 Task: Search one way flight ticket for 1 adult, 6 children, 1 infant in seat and 1 infant on lap in business from Kodiak: Kodiak Airport (benny Bensonstate Airport) to New Bern: Coastal Carolina Regional Airport (was Craven County Regional) on 5-4-2023. Choice of flights is American. Number of bags: 1 carry on bag. Price is upto 100000. Outbound departure time preference is 14:00.
Action: Mouse moved to (326, 292)
Screenshot: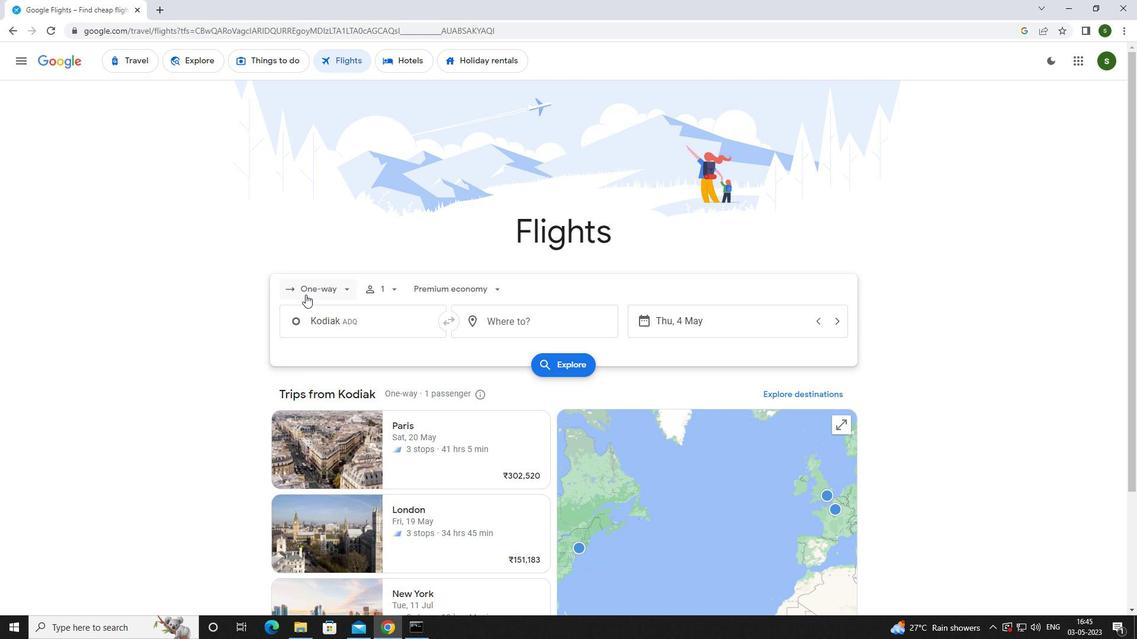 
Action: Mouse pressed left at (326, 292)
Screenshot: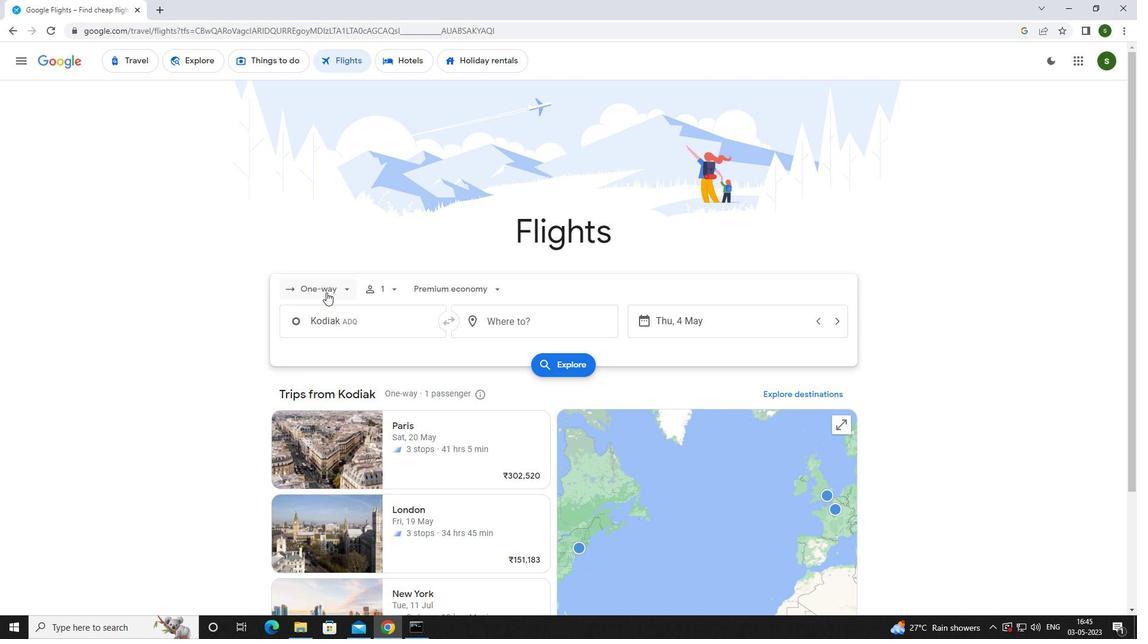 
Action: Mouse moved to (327, 345)
Screenshot: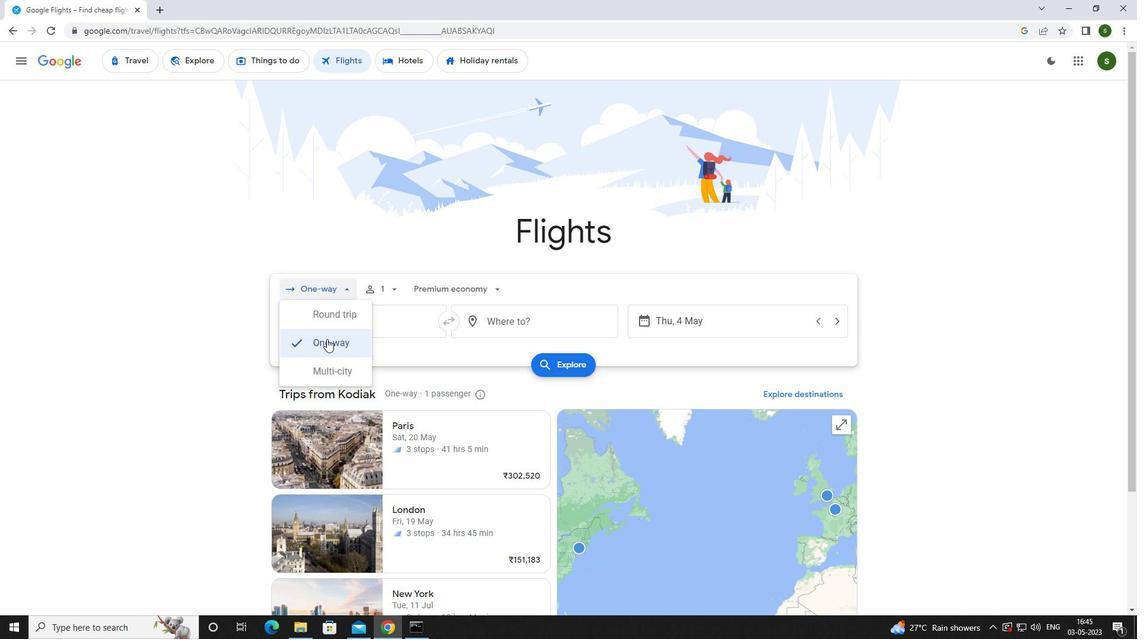 
Action: Mouse pressed left at (327, 345)
Screenshot: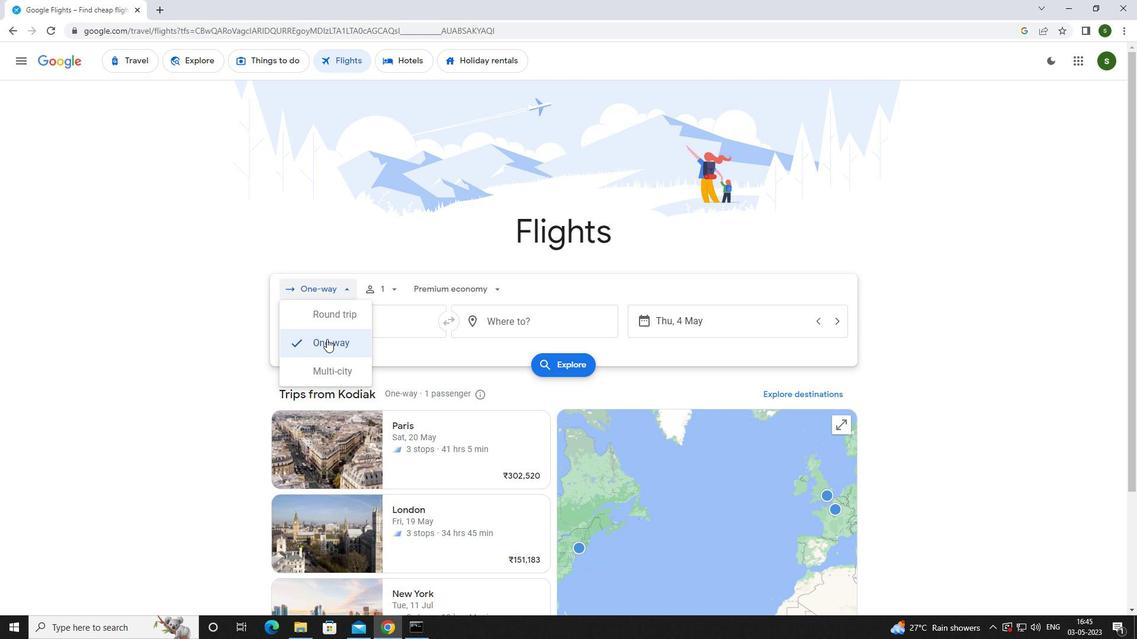 
Action: Mouse moved to (400, 290)
Screenshot: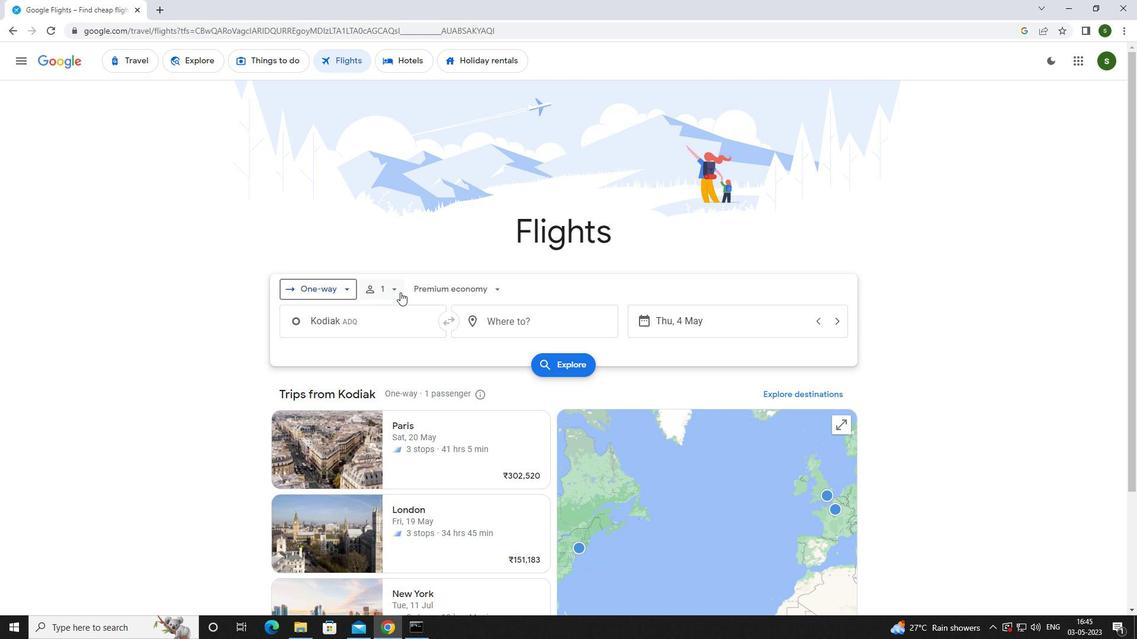 
Action: Mouse pressed left at (400, 290)
Screenshot: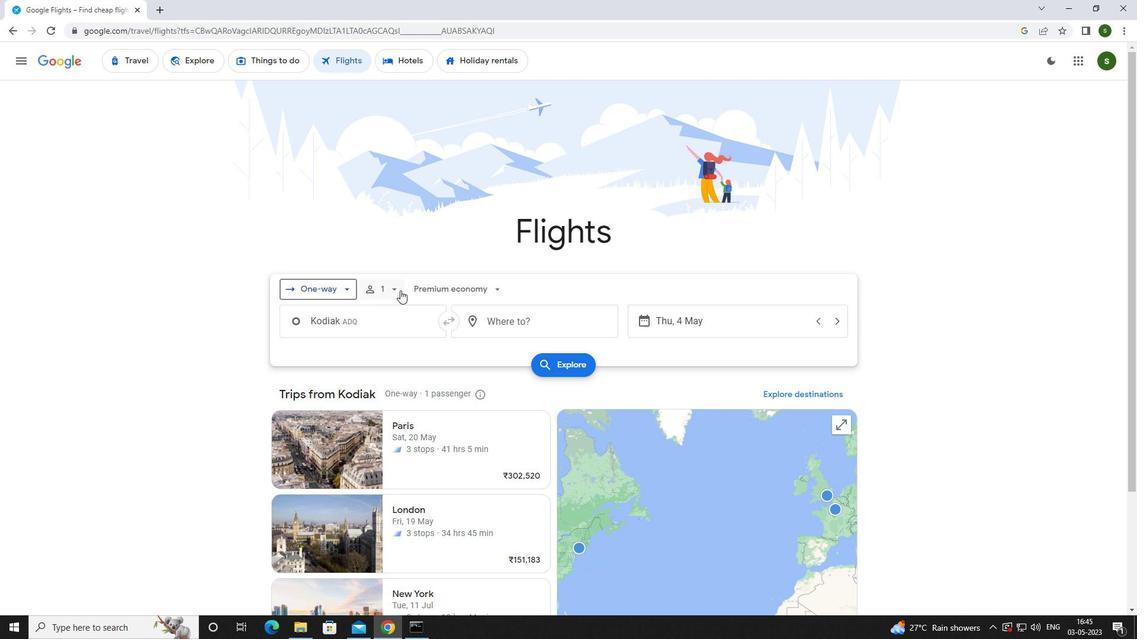 
Action: Mouse moved to (482, 349)
Screenshot: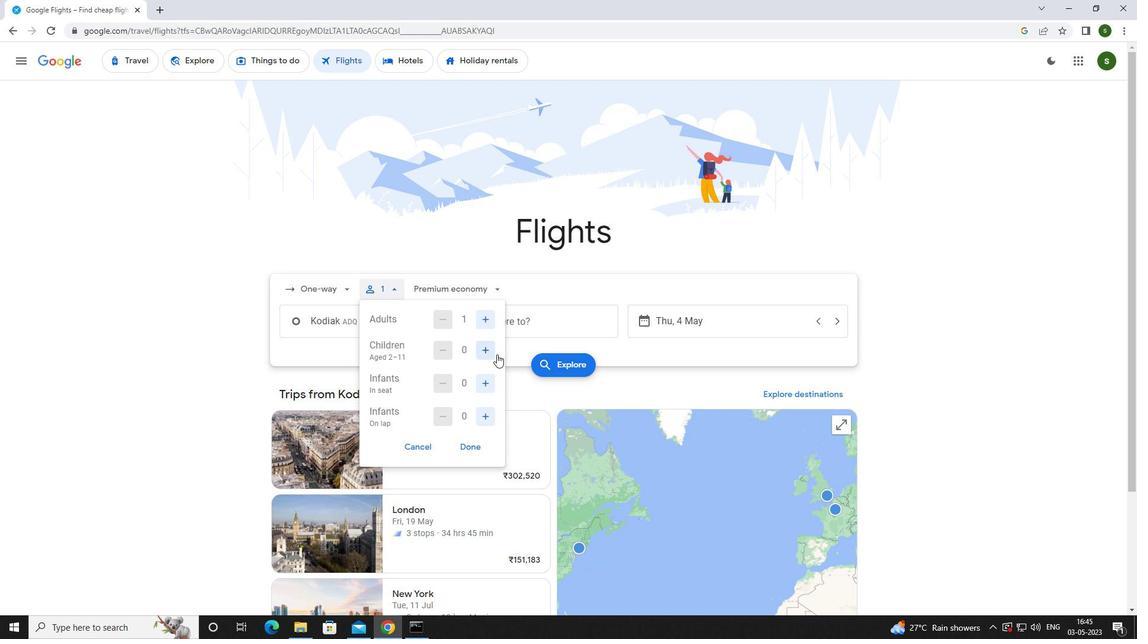
Action: Mouse pressed left at (482, 349)
Screenshot: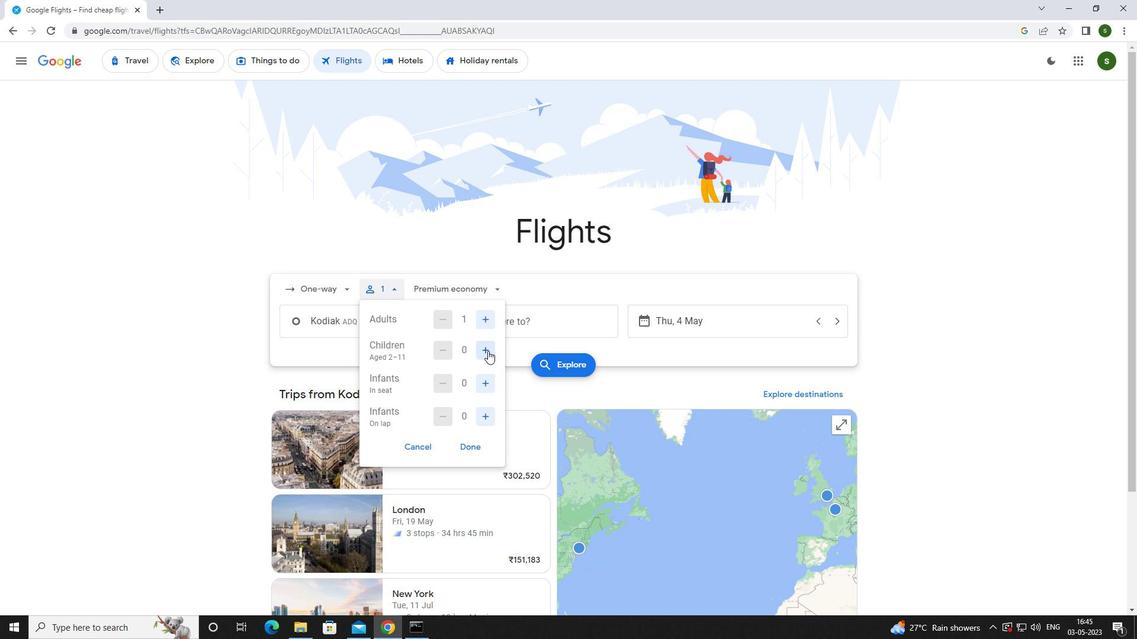 
Action: Mouse pressed left at (482, 349)
Screenshot: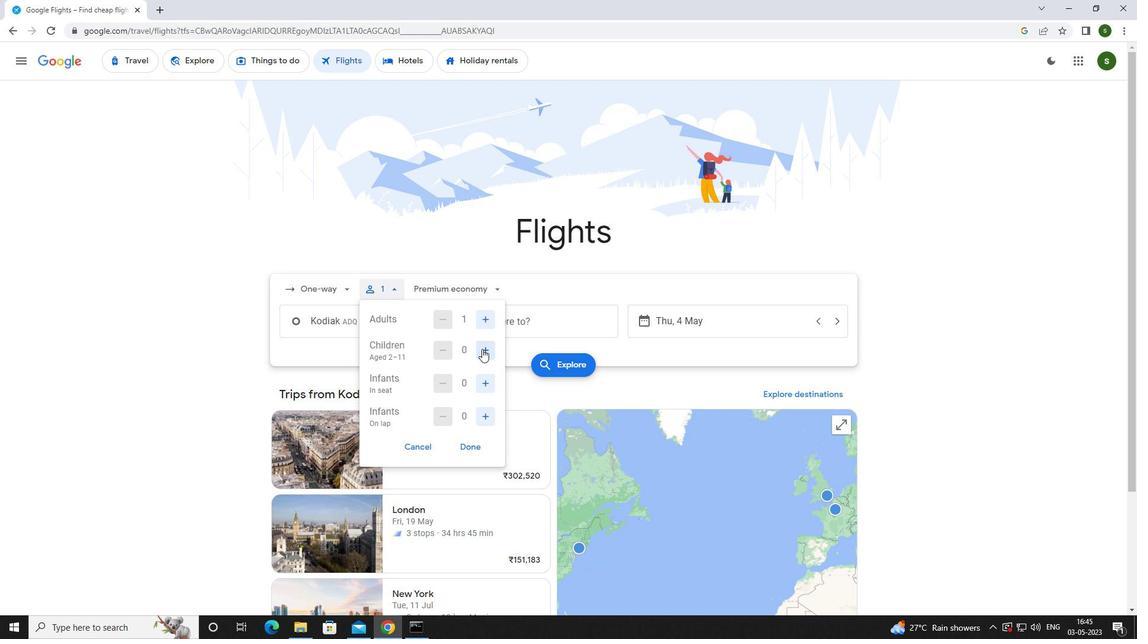 
Action: Mouse pressed left at (482, 349)
Screenshot: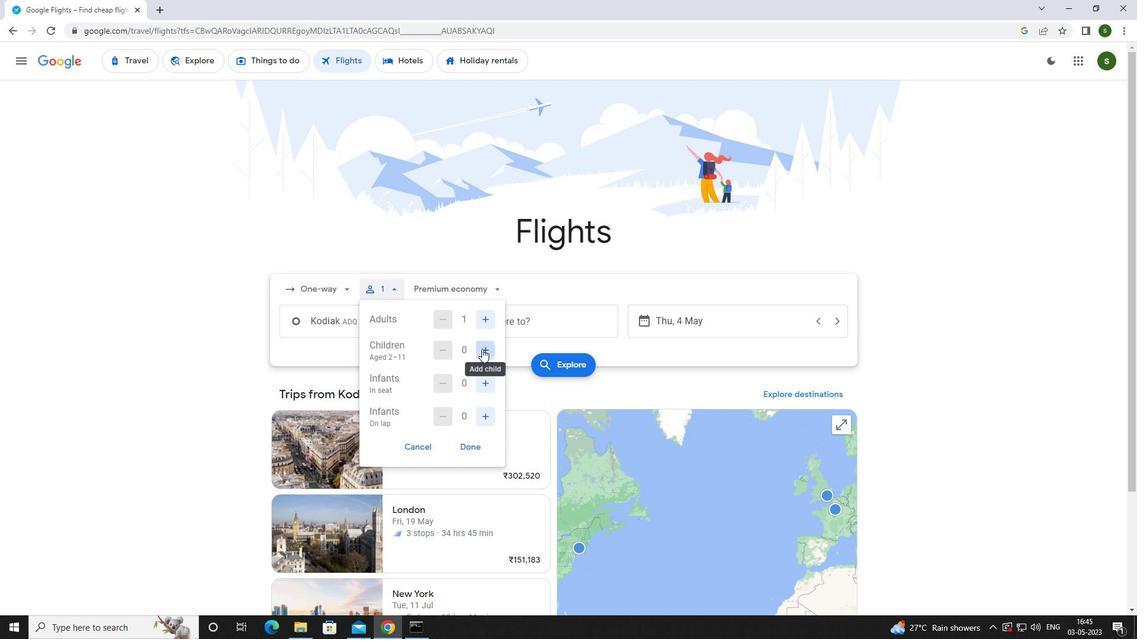 
Action: Mouse pressed left at (482, 349)
Screenshot: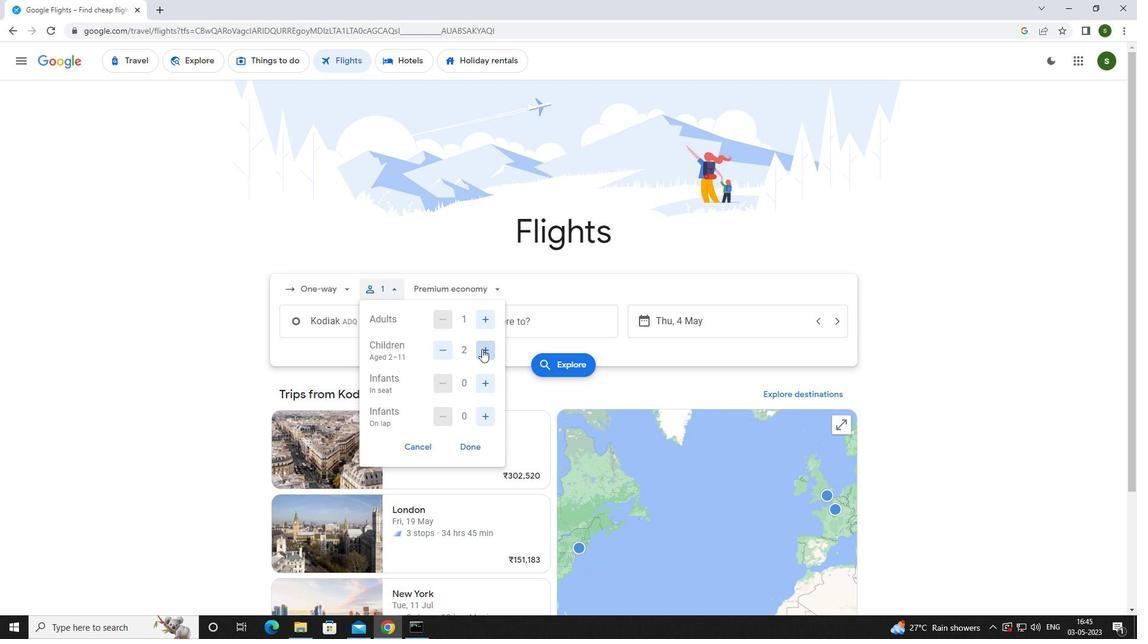 
Action: Mouse pressed left at (482, 349)
Screenshot: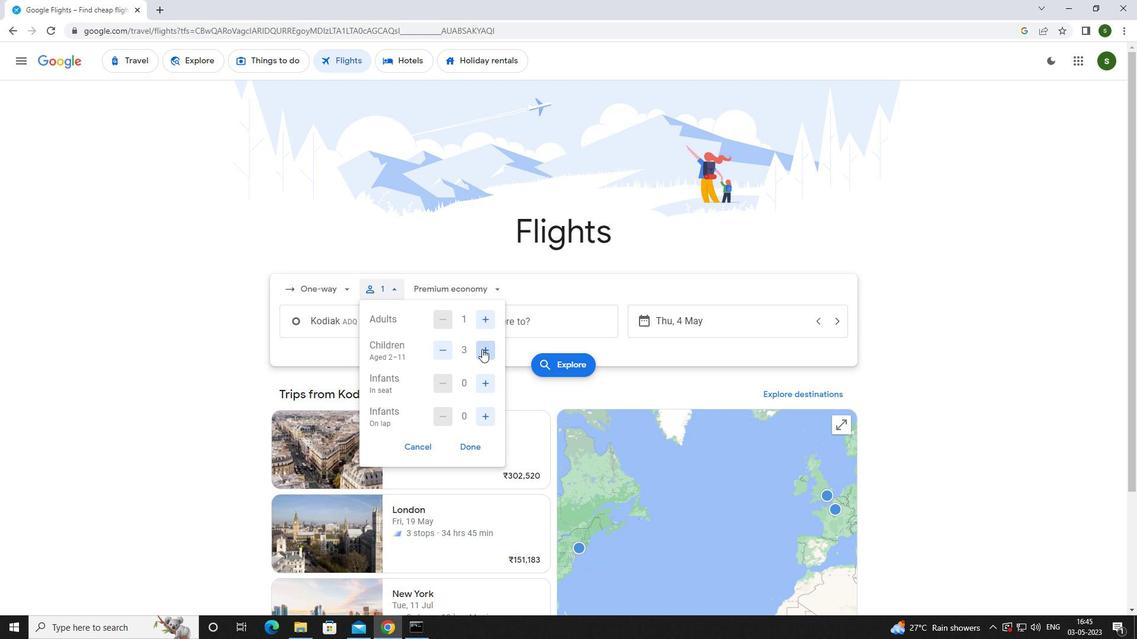 
Action: Mouse pressed left at (482, 349)
Screenshot: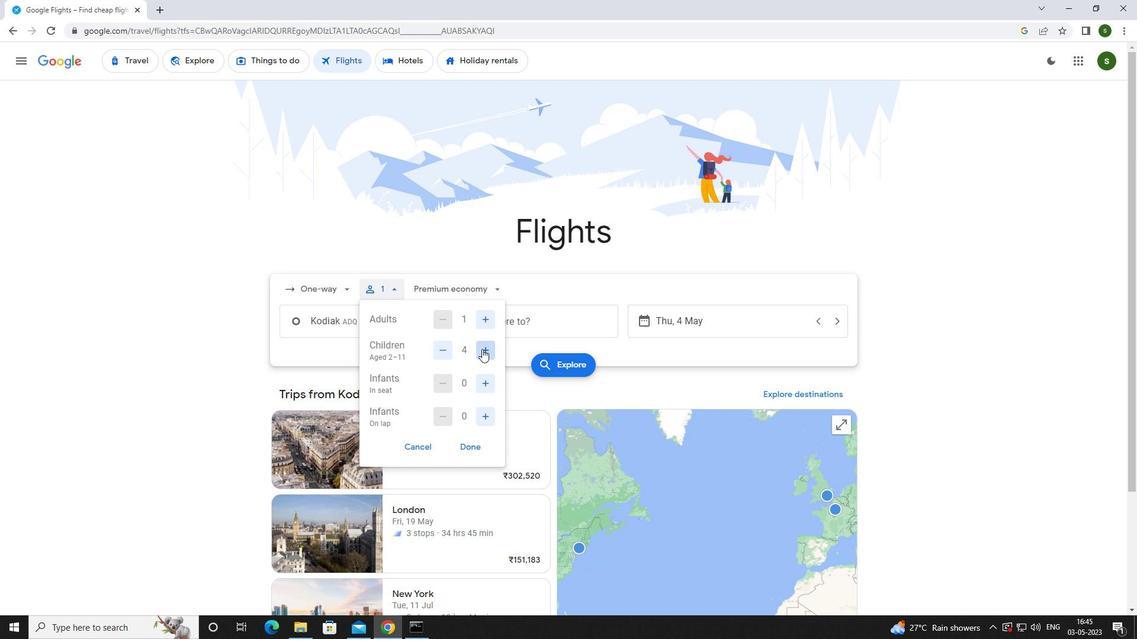 
Action: Mouse pressed left at (482, 349)
Screenshot: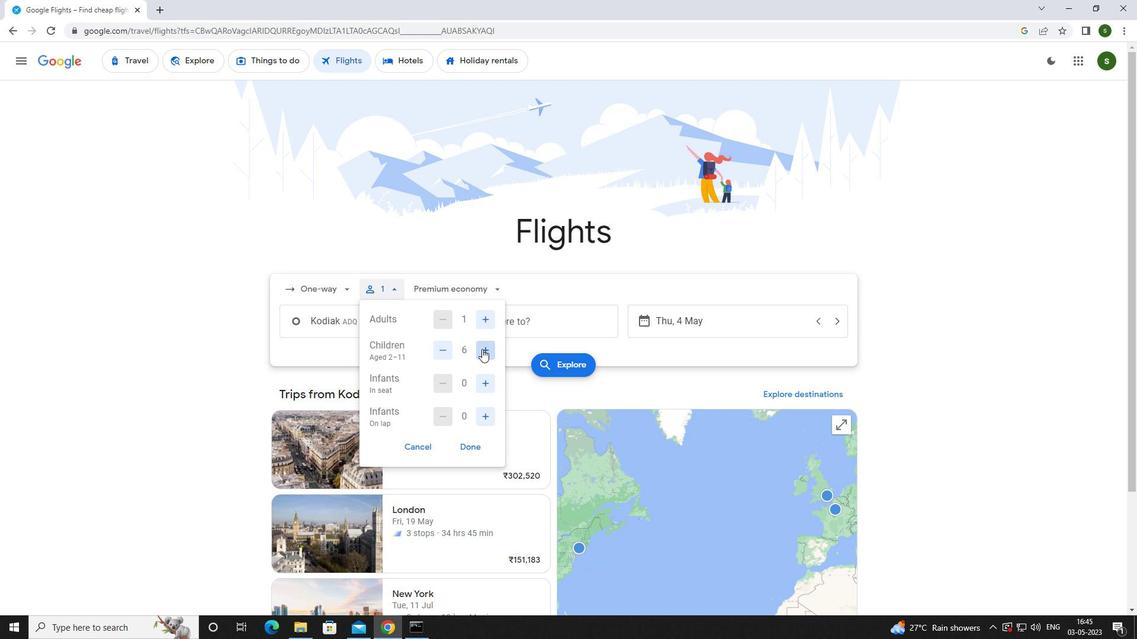 
Action: Mouse moved to (447, 350)
Screenshot: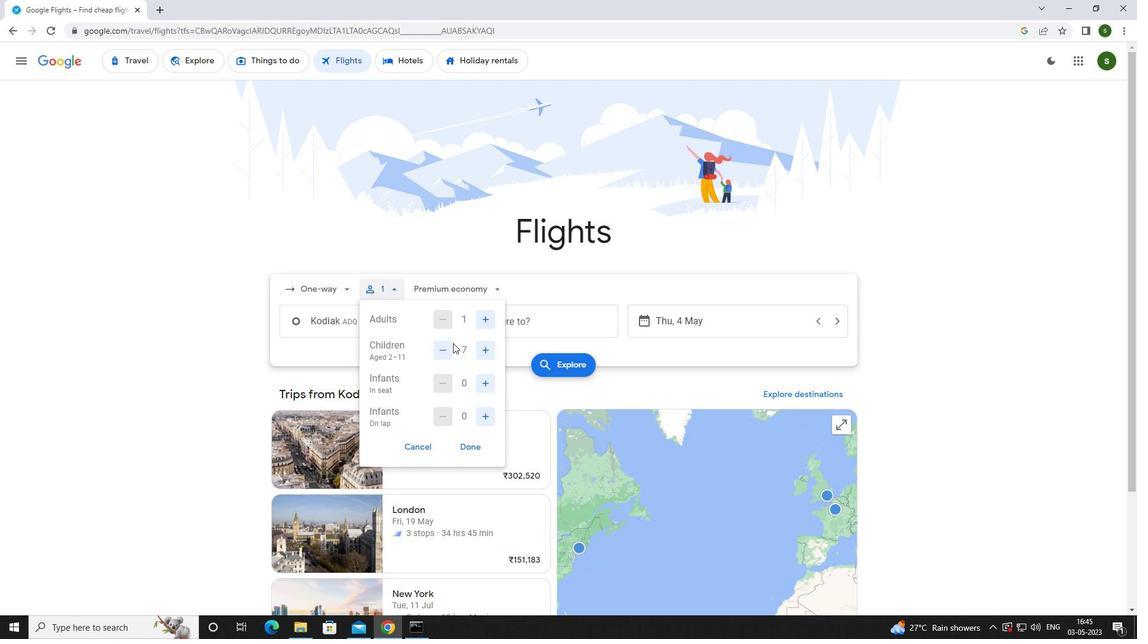 
Action: Mouse pressed left at (447, 350)
Screenshot: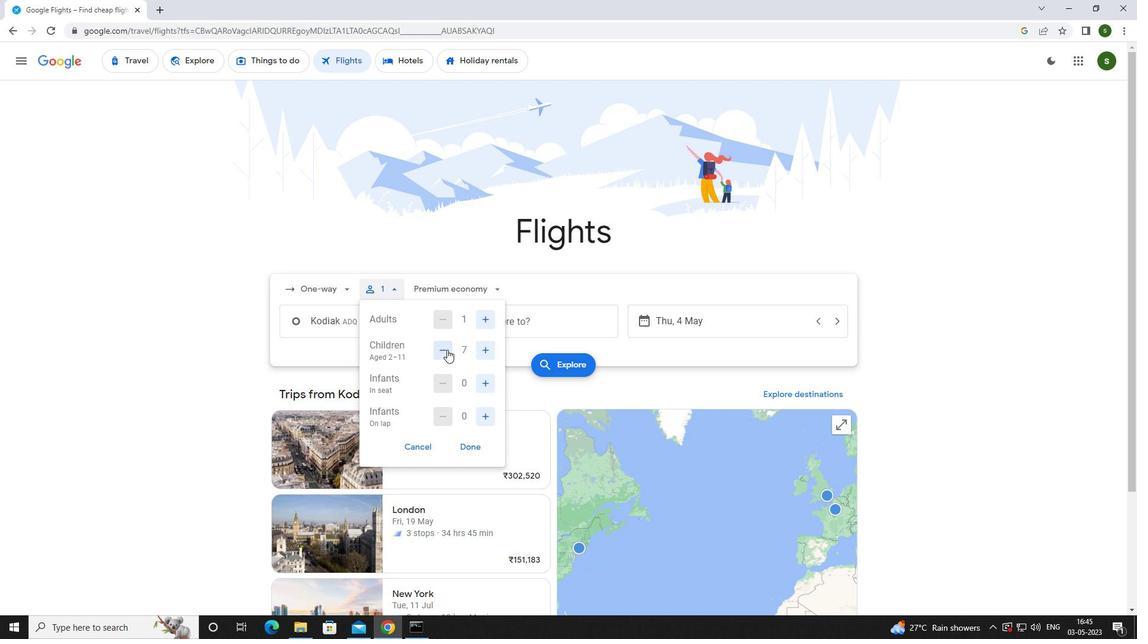 
Action: Mouse moved to (485, 377)
Screenshot: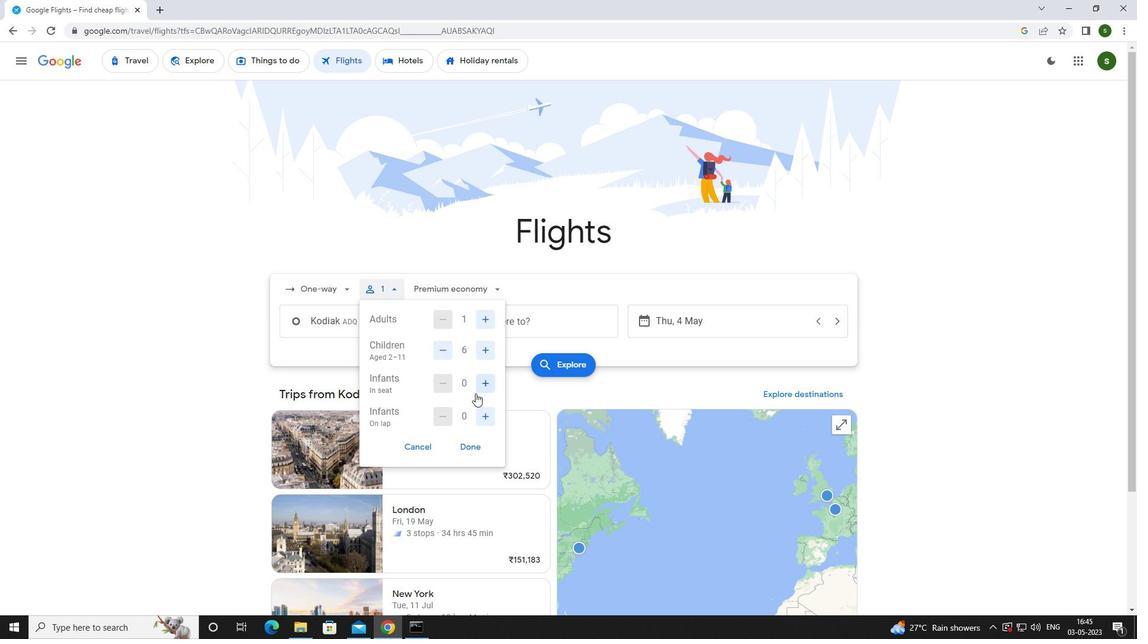 
Action: Mouse pressed left at (485, 377)
Screenshot: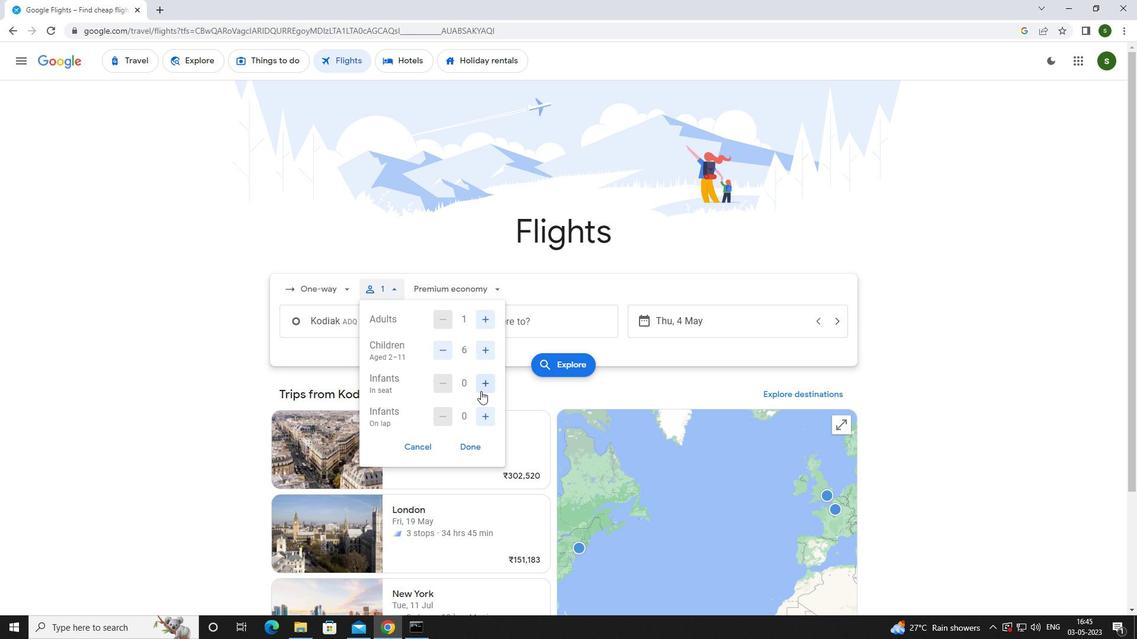 
Action: Mouse moved to (488, 419)
Screenshot: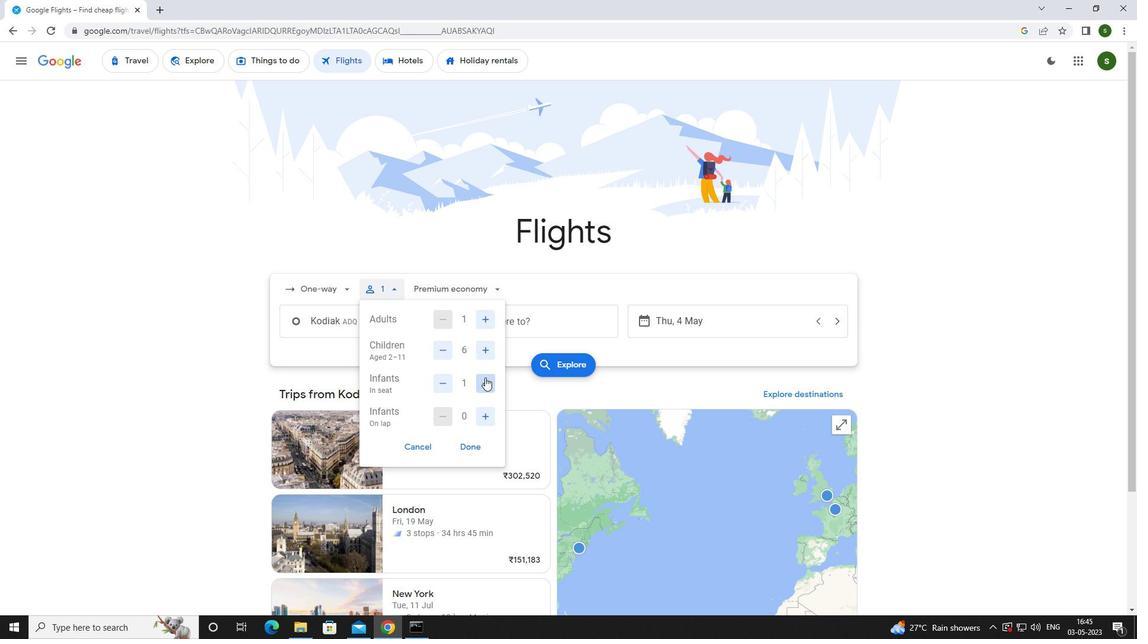 
Action: Mouse pressed left at (488, 419)
Screenshot: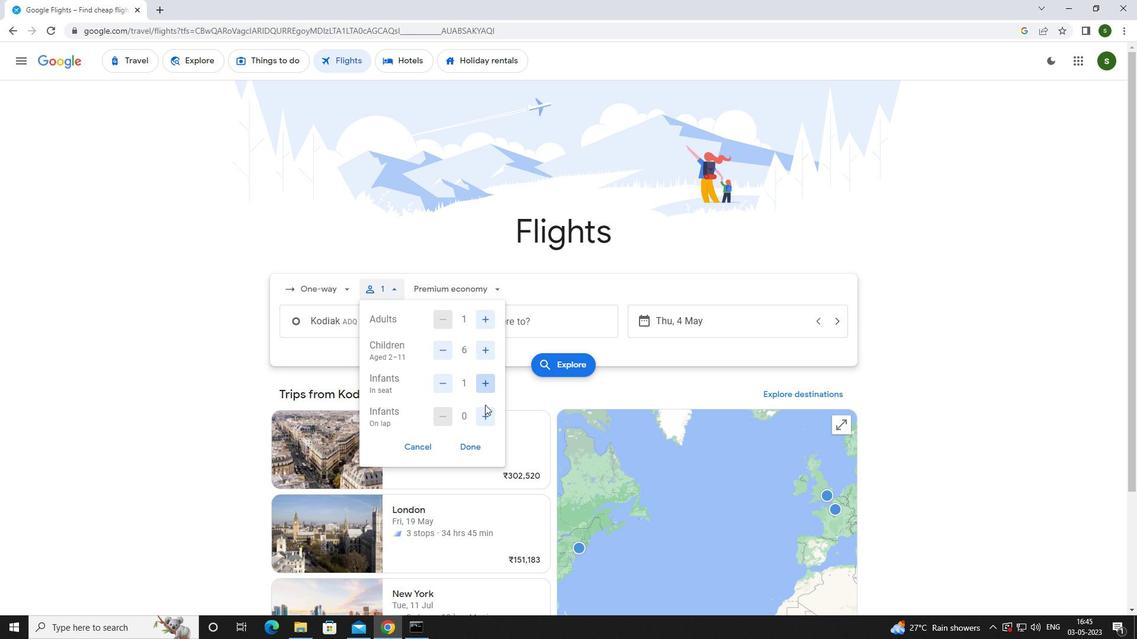 
Action: Mouse moved to (482, 292)
Screenshot: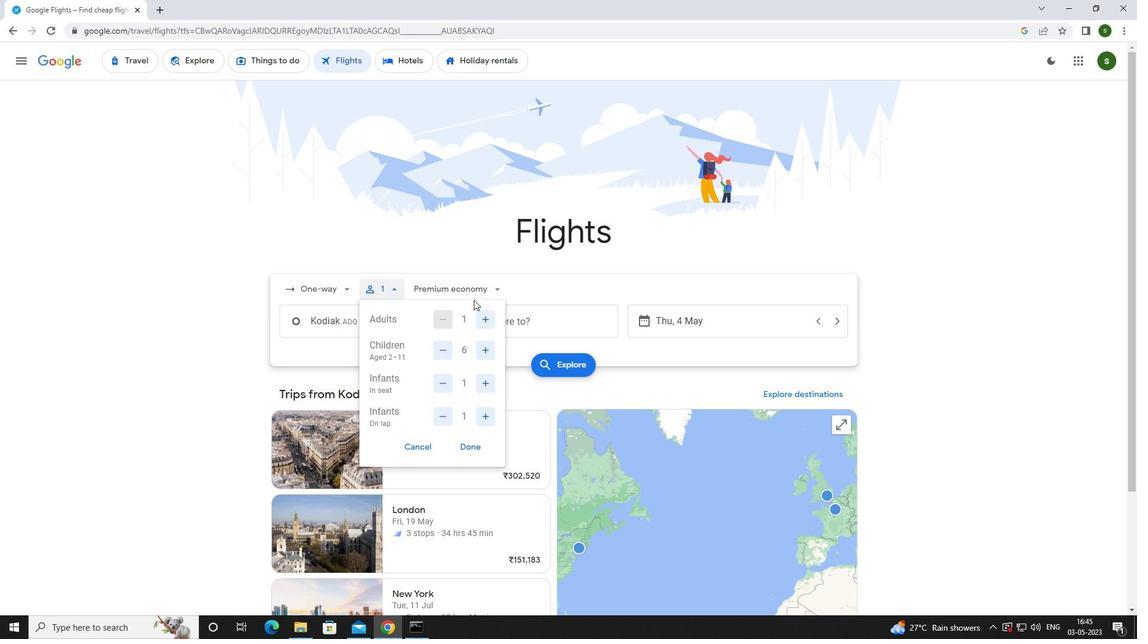 
Action: Mouse pressed left at (482, 292)
Screenshot: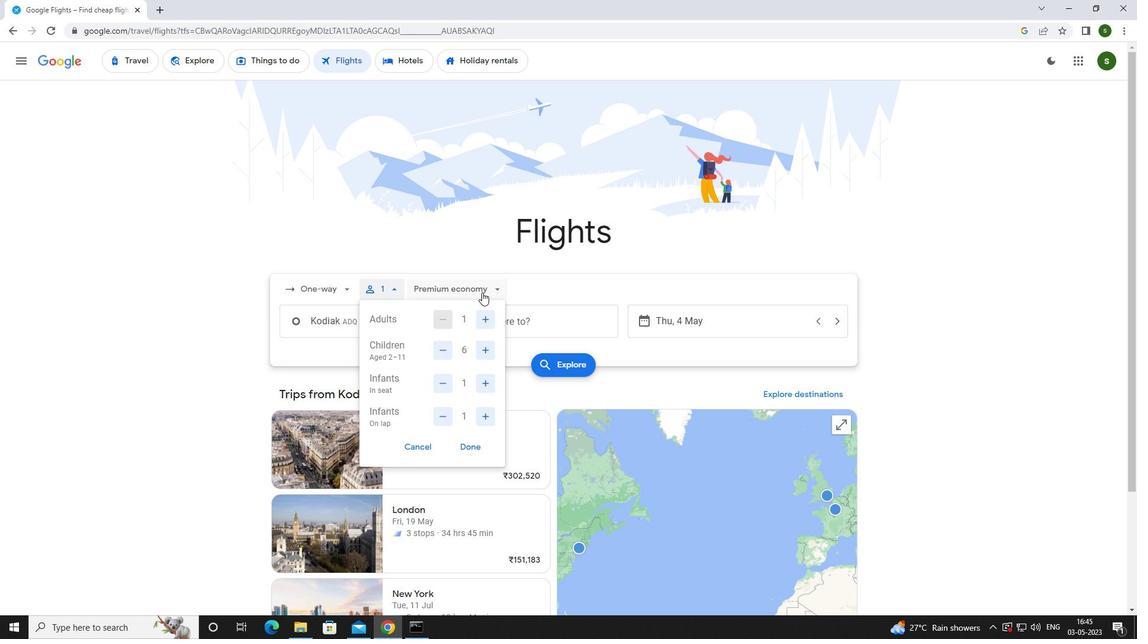 
Action: Mouse moved to (472, 374)
Screenshot: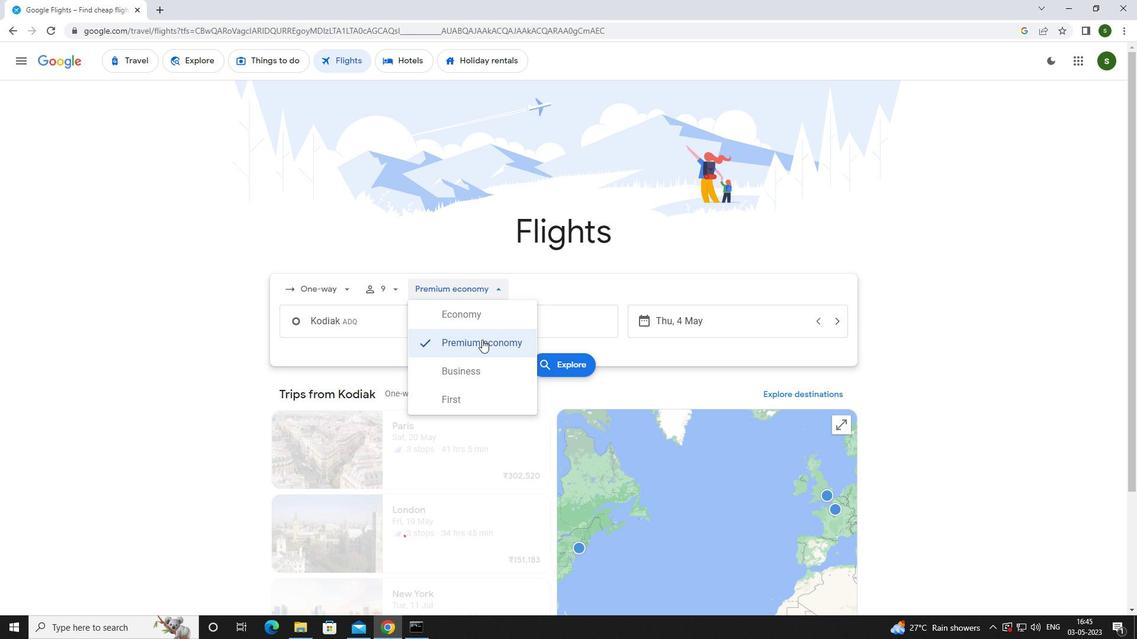 
Action: Mouse pressed left at (472, 374)
Screenshot: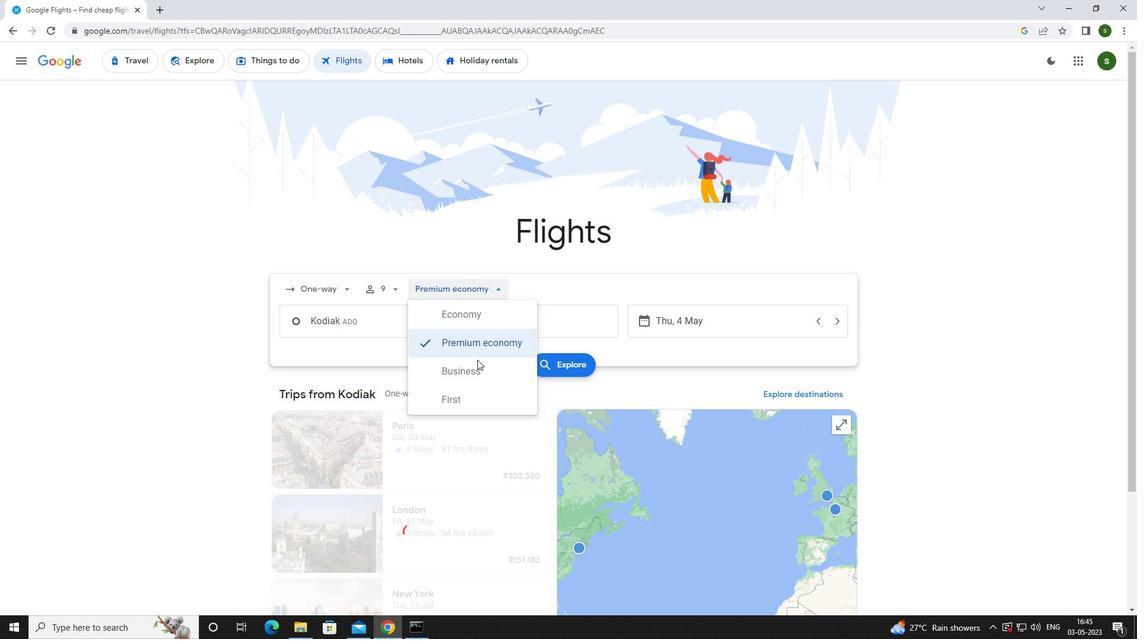 
Action: Mouse moved to (403, 325)
Screenshot: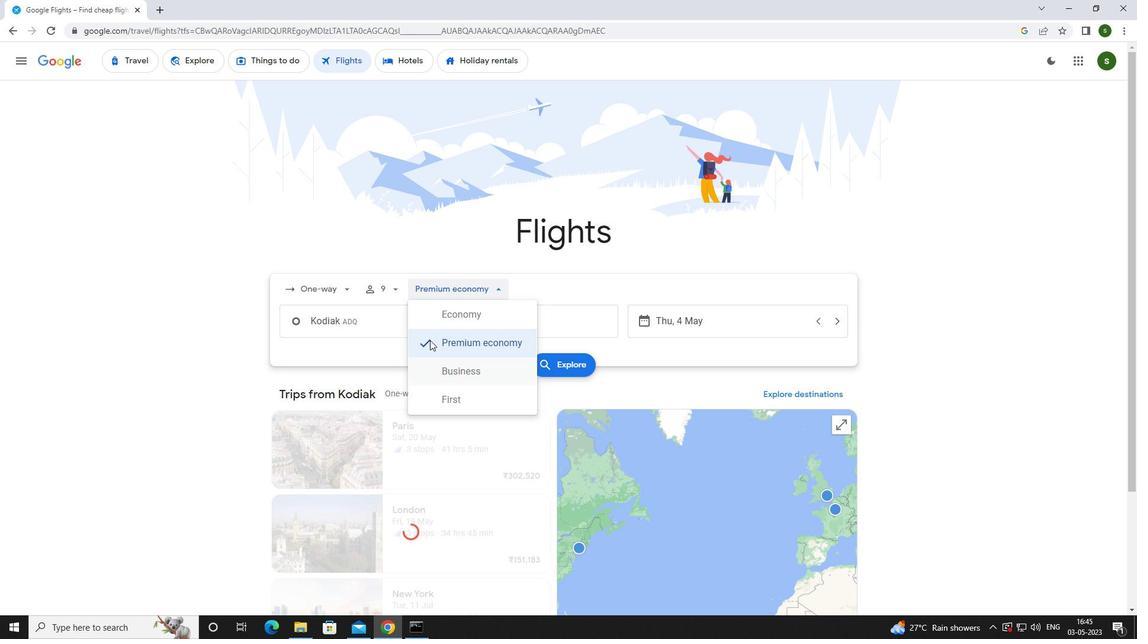 
Action: Mouse pressed left at (403, 325)
Screenshot: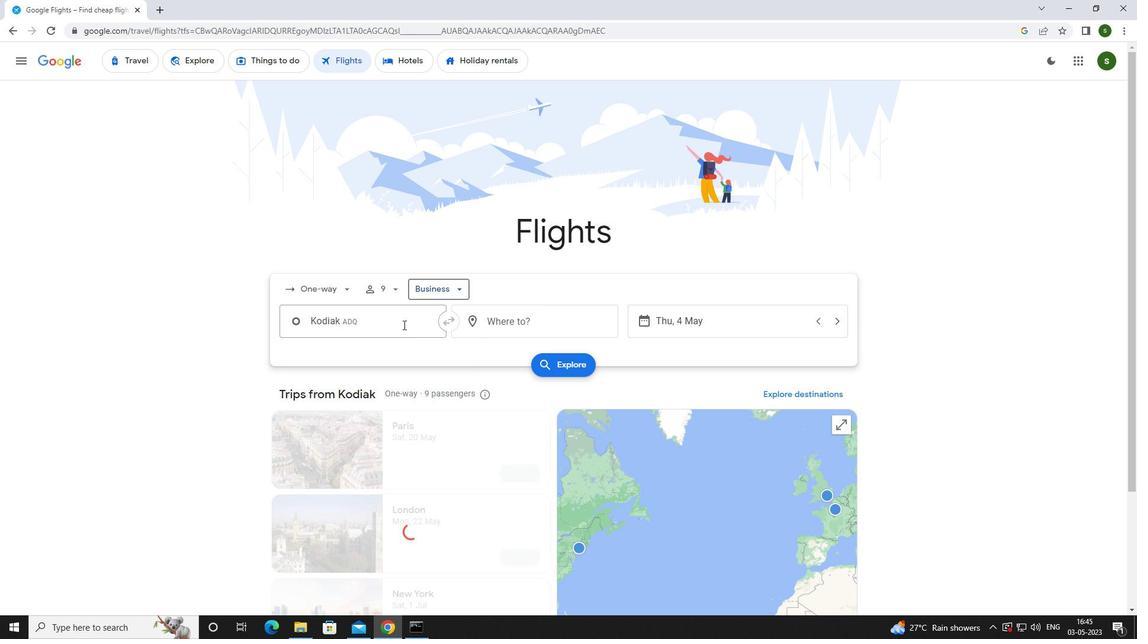 
Action: Mouse moved to (402, 323)
Screenshot: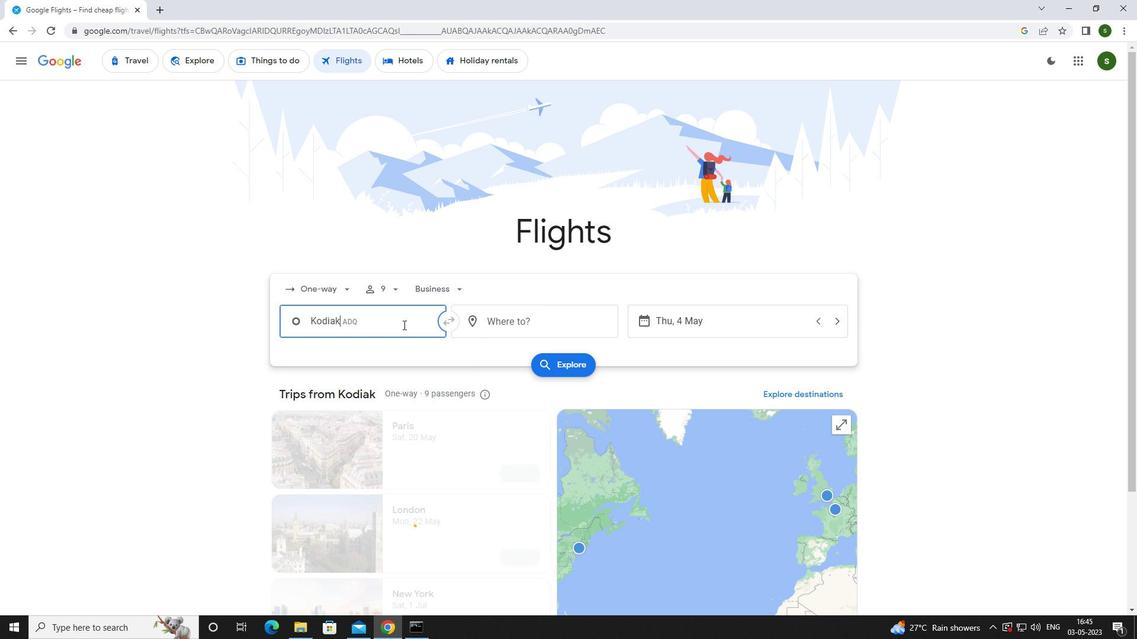 
Action: Key pressed <Key.caps_lock>k<Key.caps_lock>odiak<Key.space><Key.caps_lock>a<Key.caps_lock>irp
Screenshot: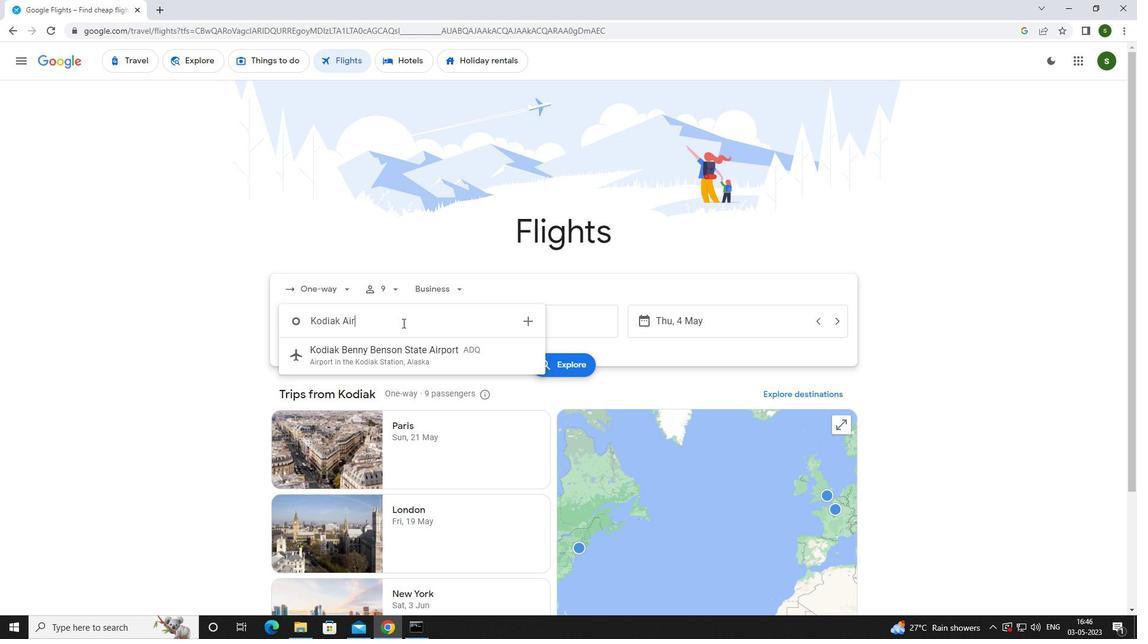 
Action: Mouse moved to (406, 350)
Screenshot: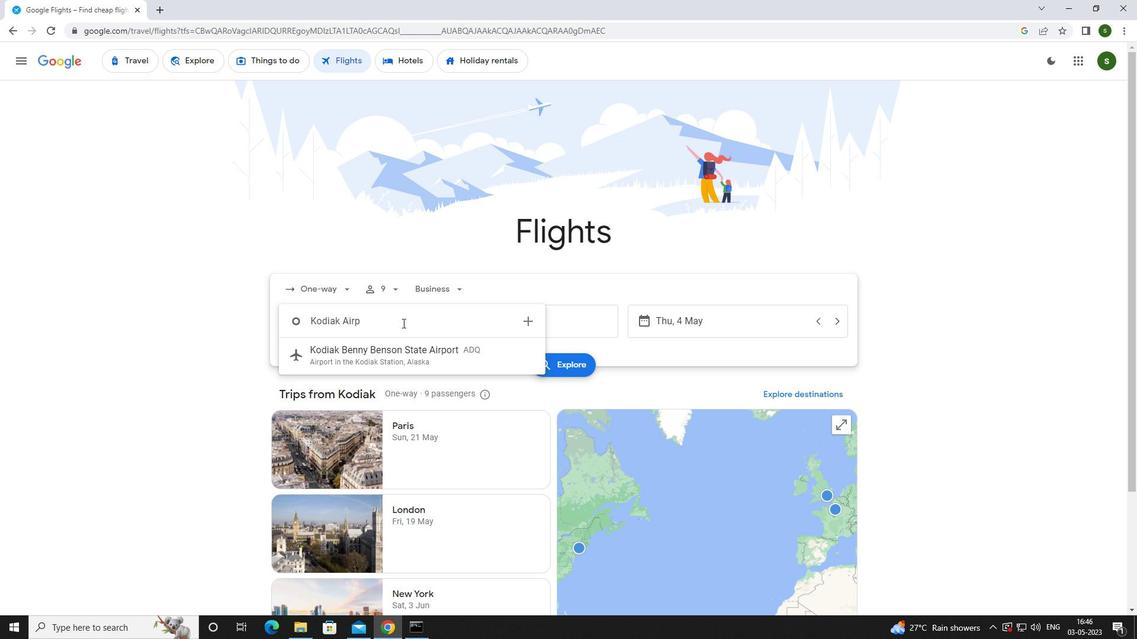 
Action: Mouse pressed left at (406, 350)
Screenshot: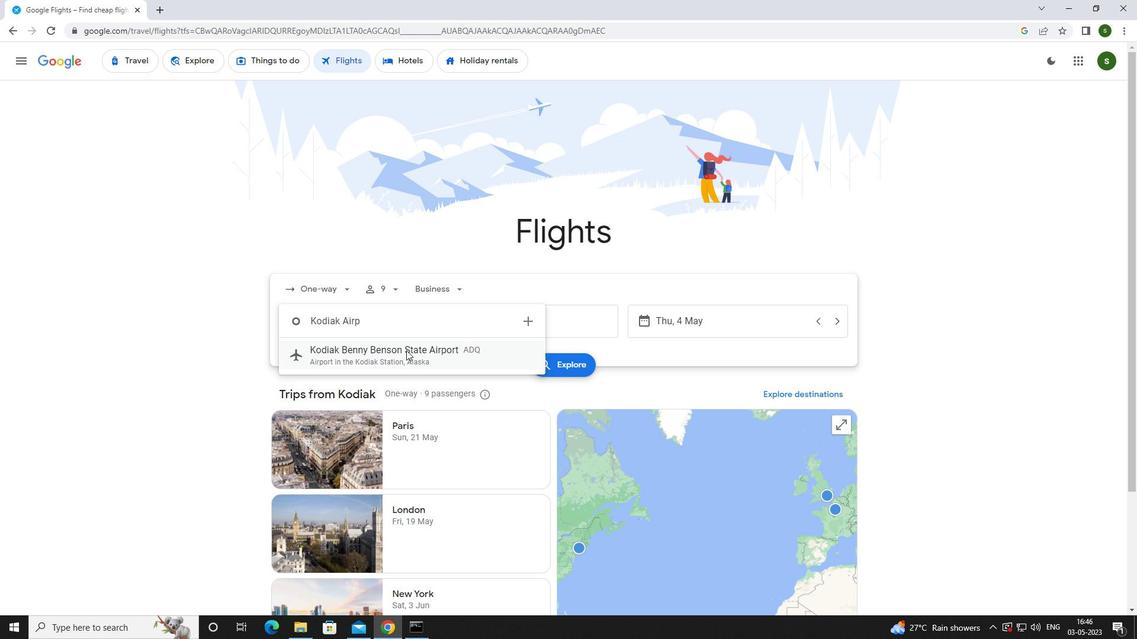 
Action: Mouse moved to (520, 329)
Screenshot: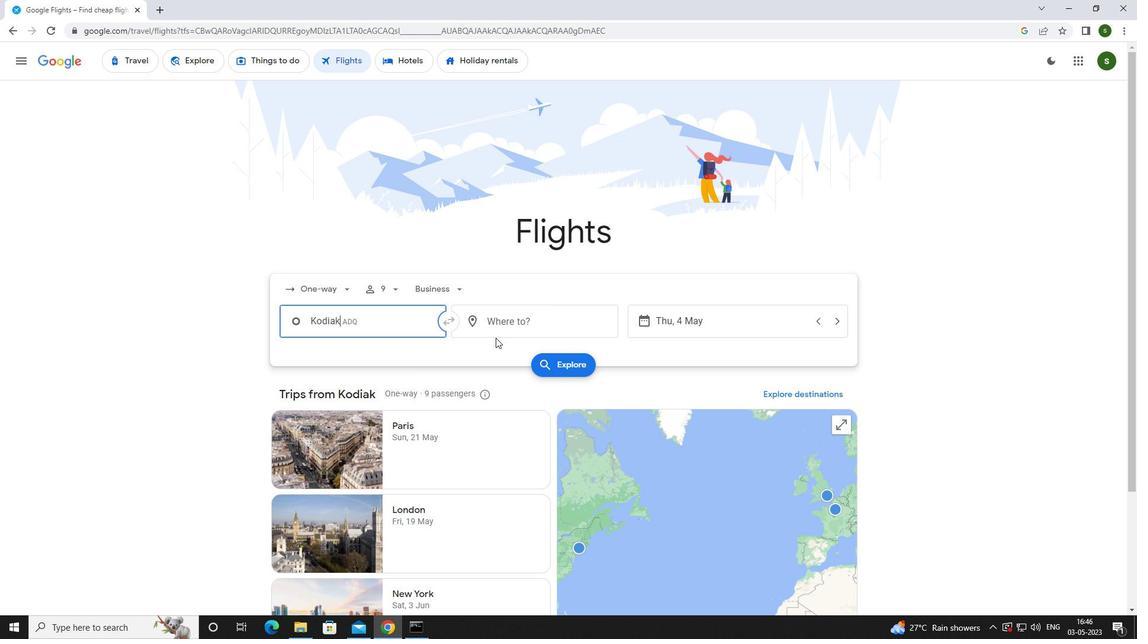 
Action: Mouse pressed left at (520, 329)
Screenshot: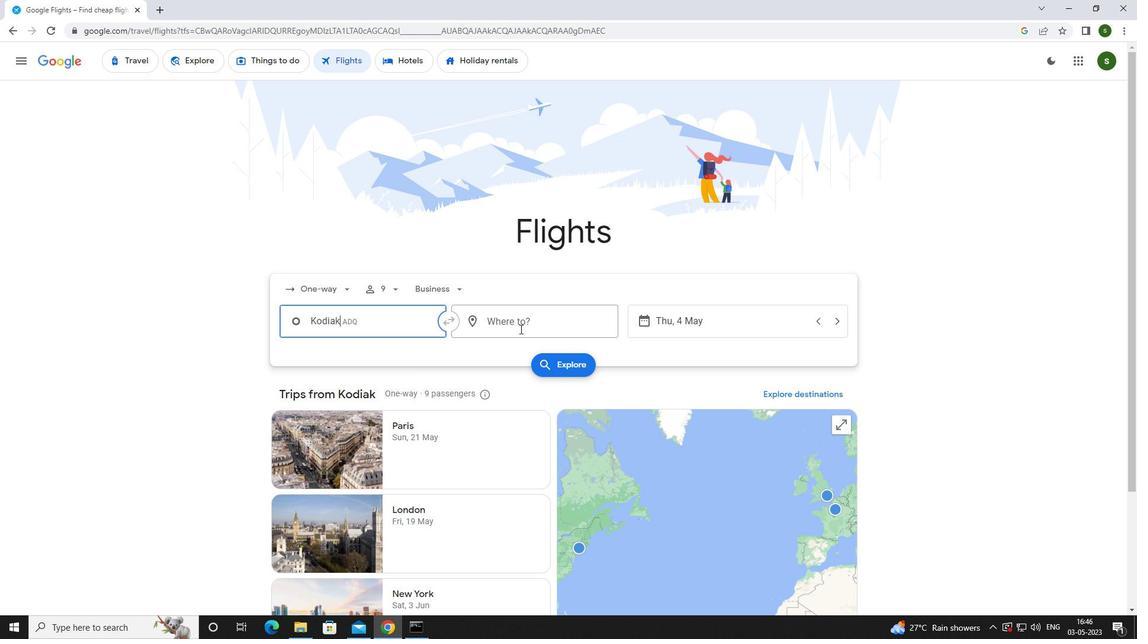 
Action: Mouse moved to (520, 329)
Screenshot: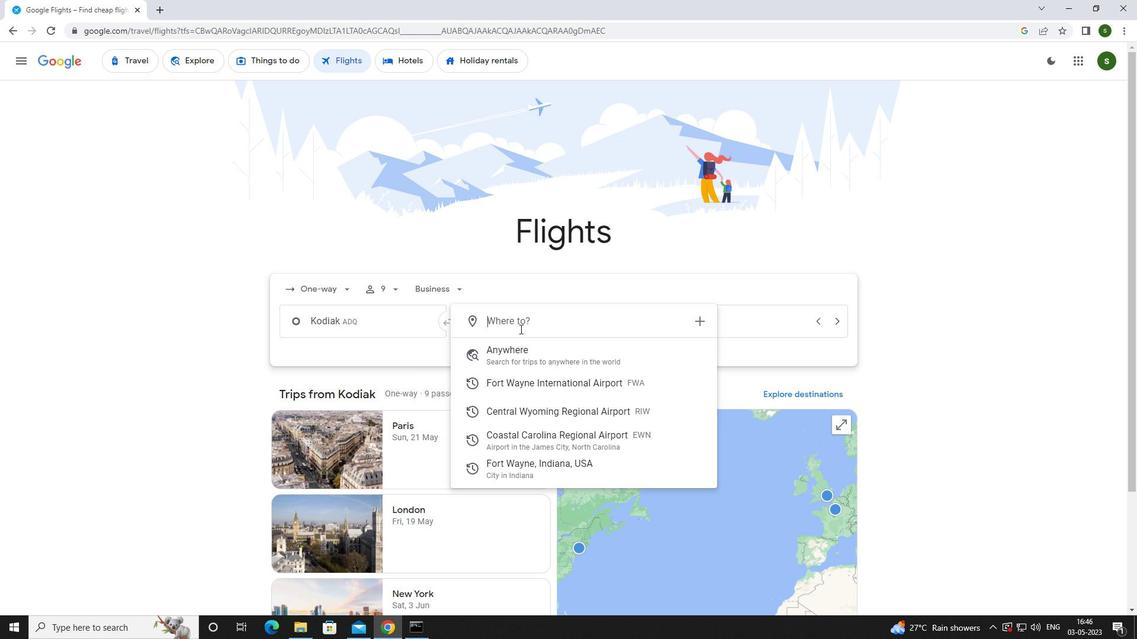 
Action: Key pressed <Key.caps_lock>c<Key.caps_lock>oastal<Key.space>
Screenshot: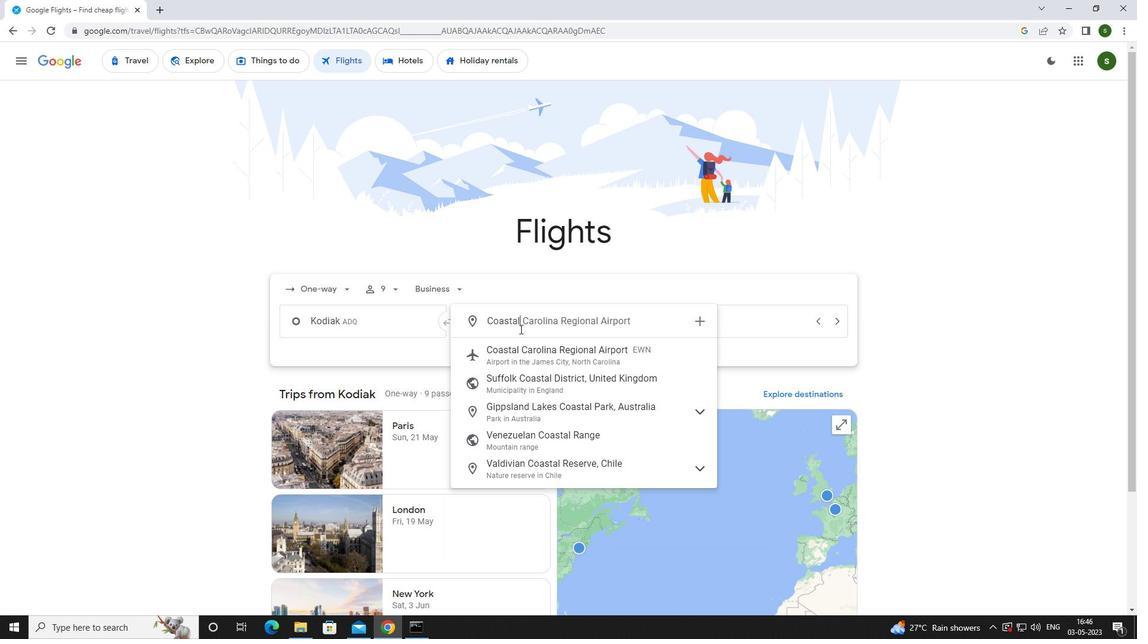 
Action: Mouse moved to (540, 354)
Screenshot: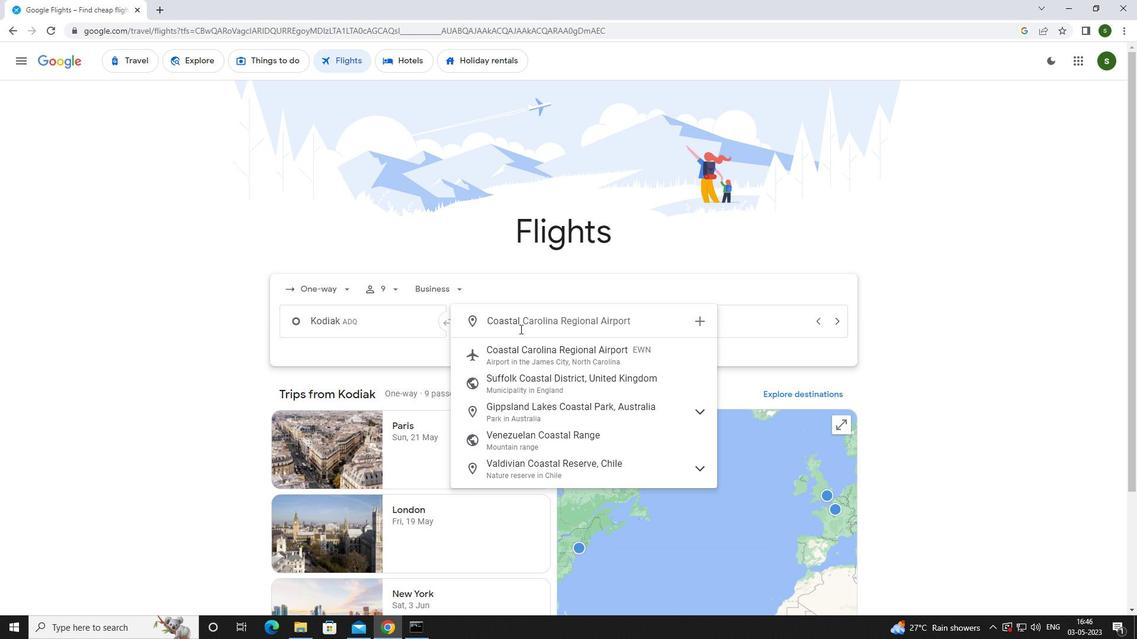 
Action: Mouse pressed left at (540, 354)
Screenshot: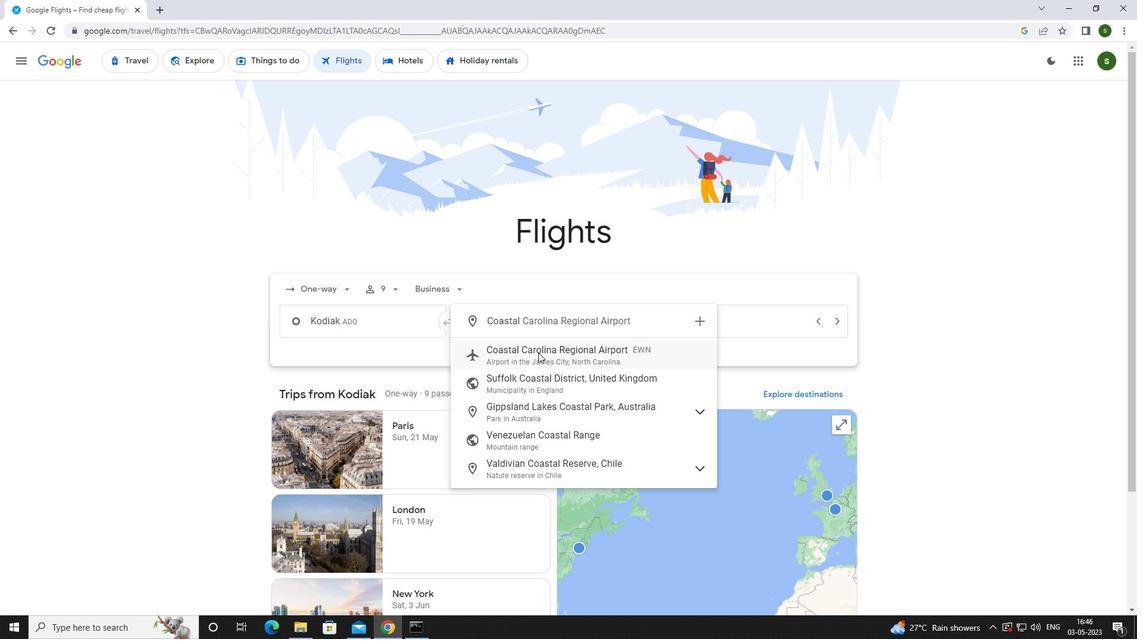 
Action: Mouse moved to (712, 317)
Screenshot: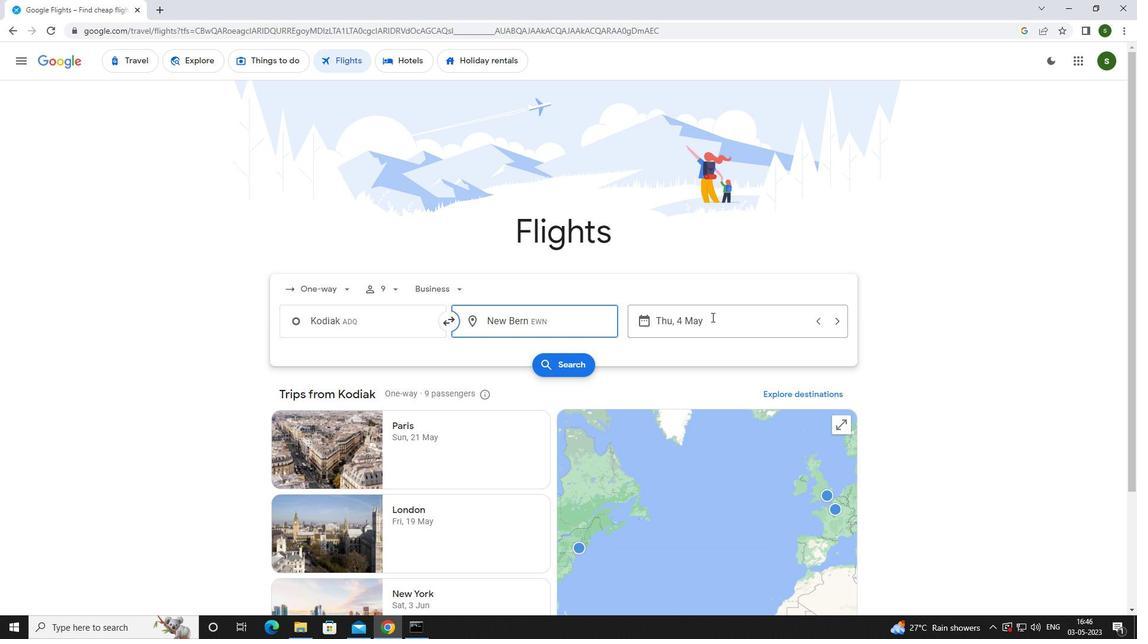 
Action: Mouse pressed left at (712, 317)
Screenshot: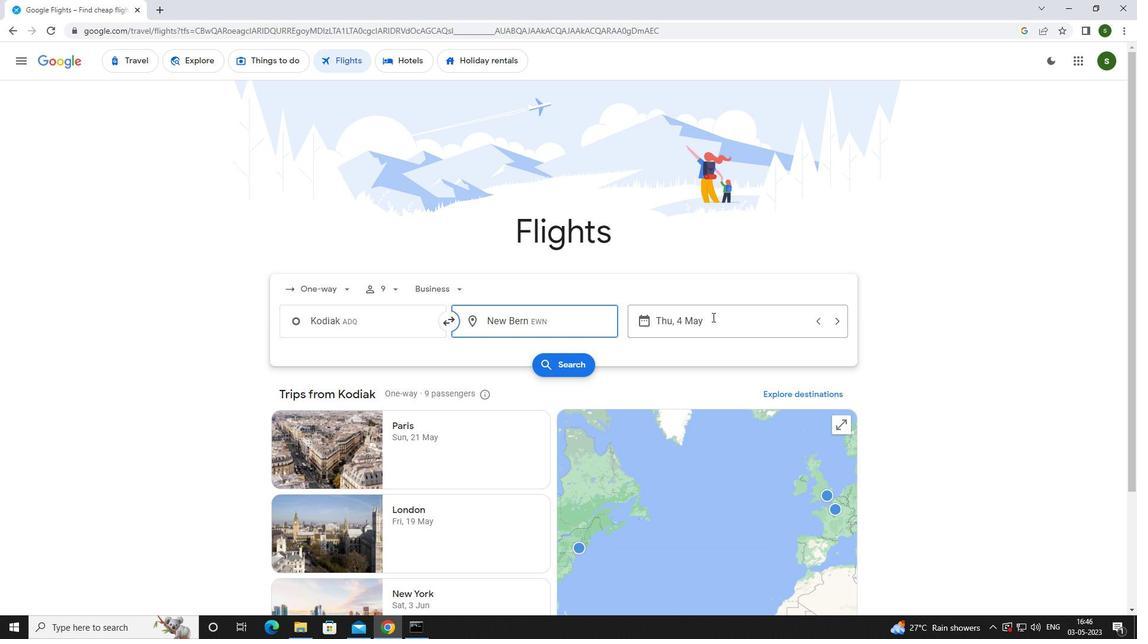 
Action: Mouse moved to (536, 403)
Screenshot: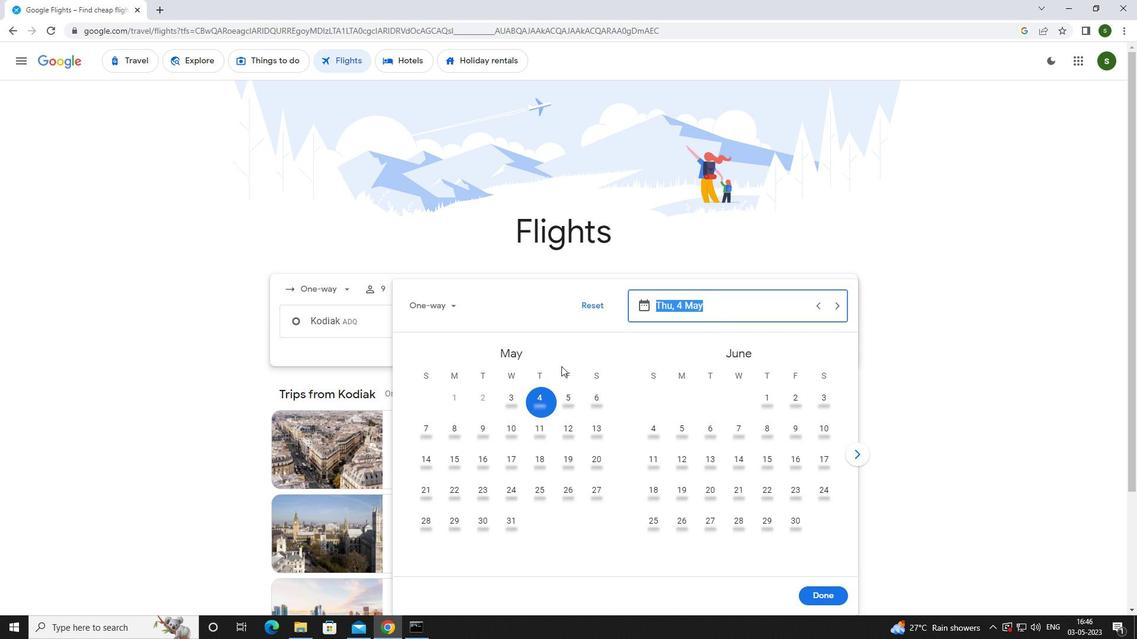 
Action: Mouse pressed left at (536, 403)
Screenshot: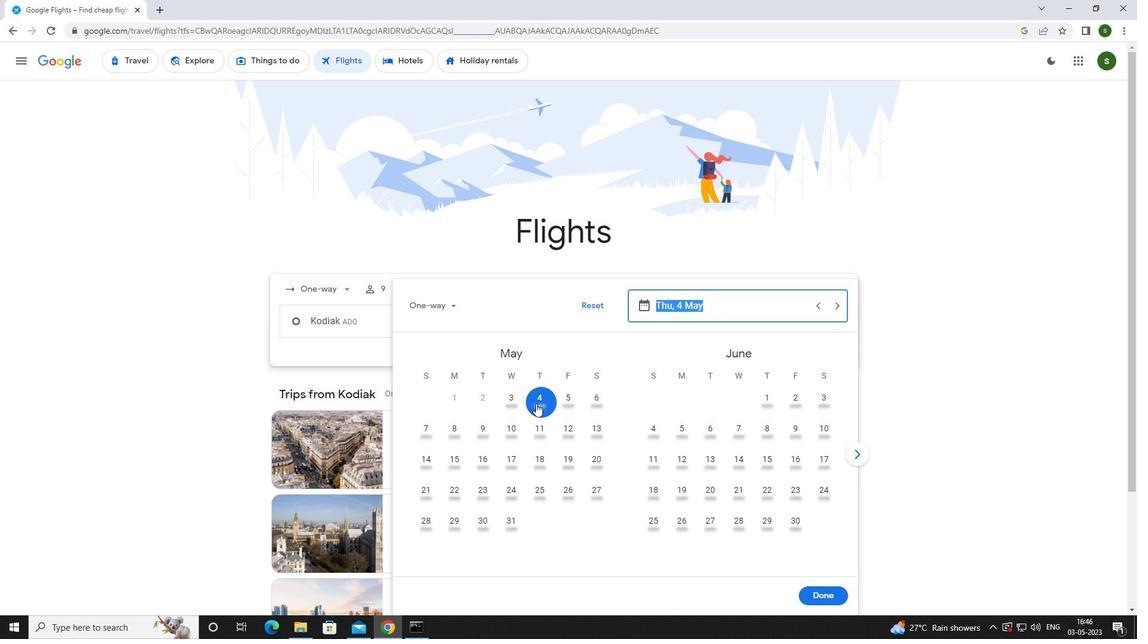 
Action: Mouse moved to (811, 592)
Screenshot: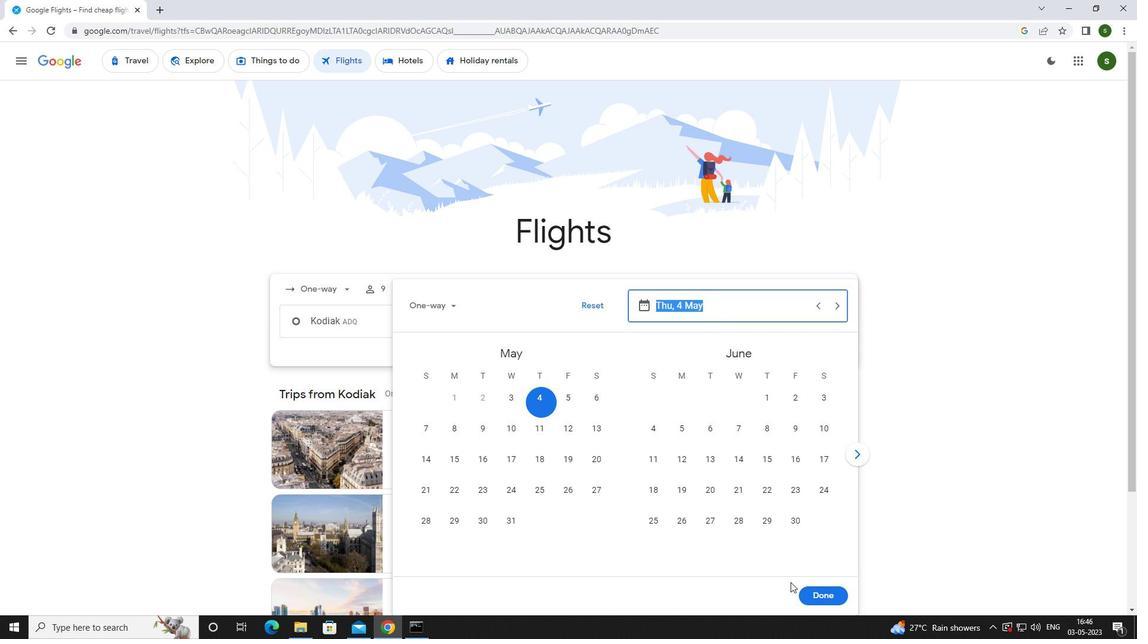 
Action: Mouse pressed left at (811, 592)
Screenshot: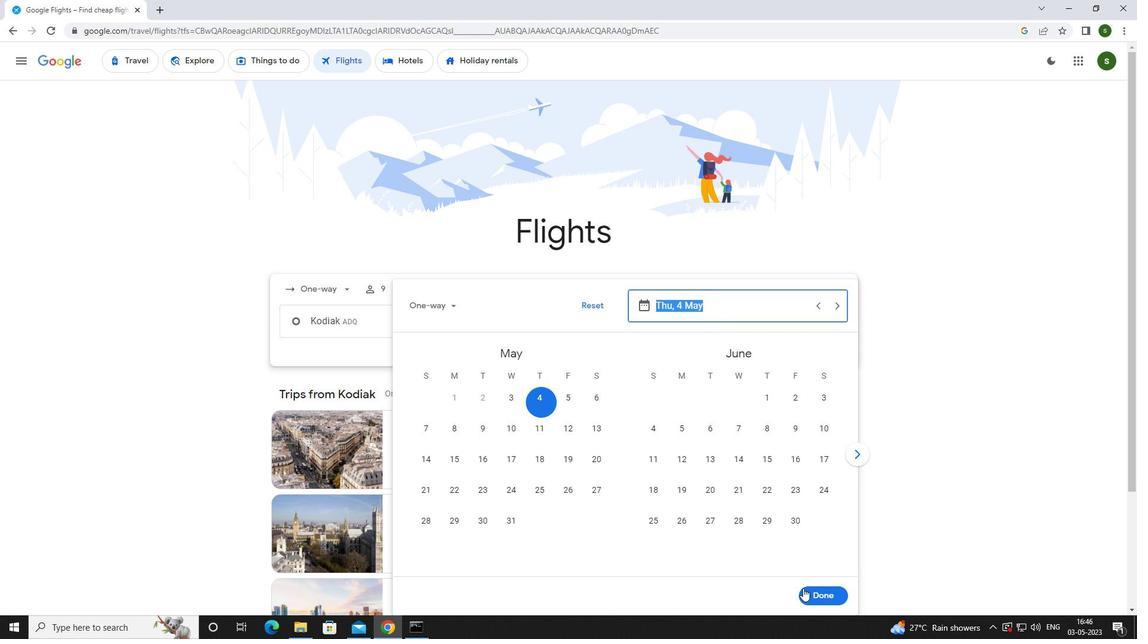 
Action: Mouse moved to (554, 367)
Screenshot: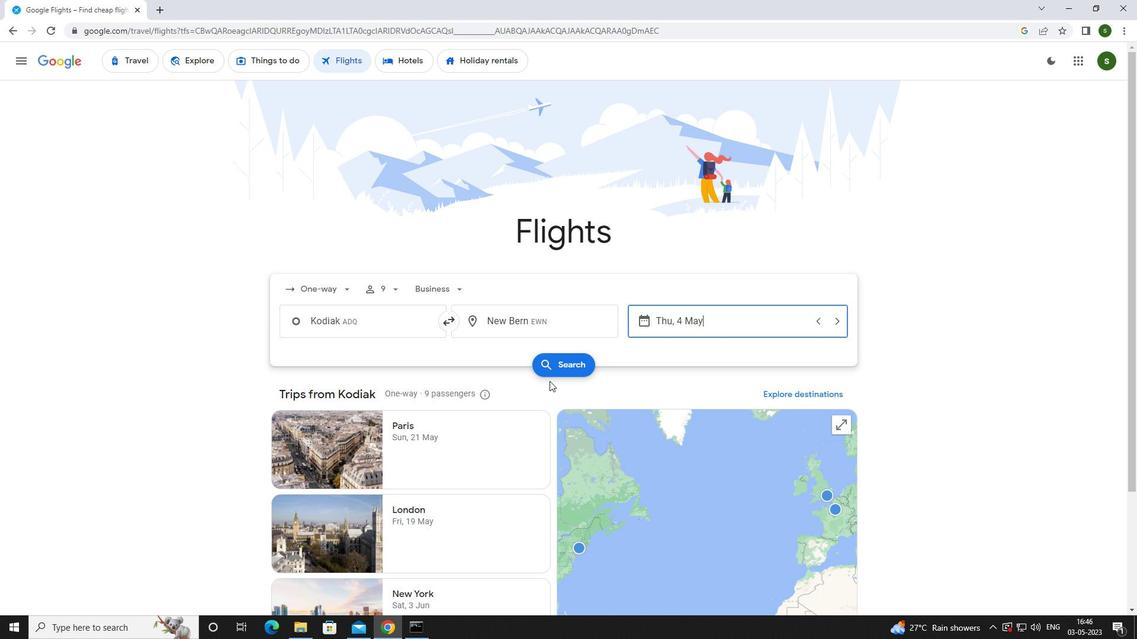 
Action: Mouse pressed left at (554, 367)
Screenshot: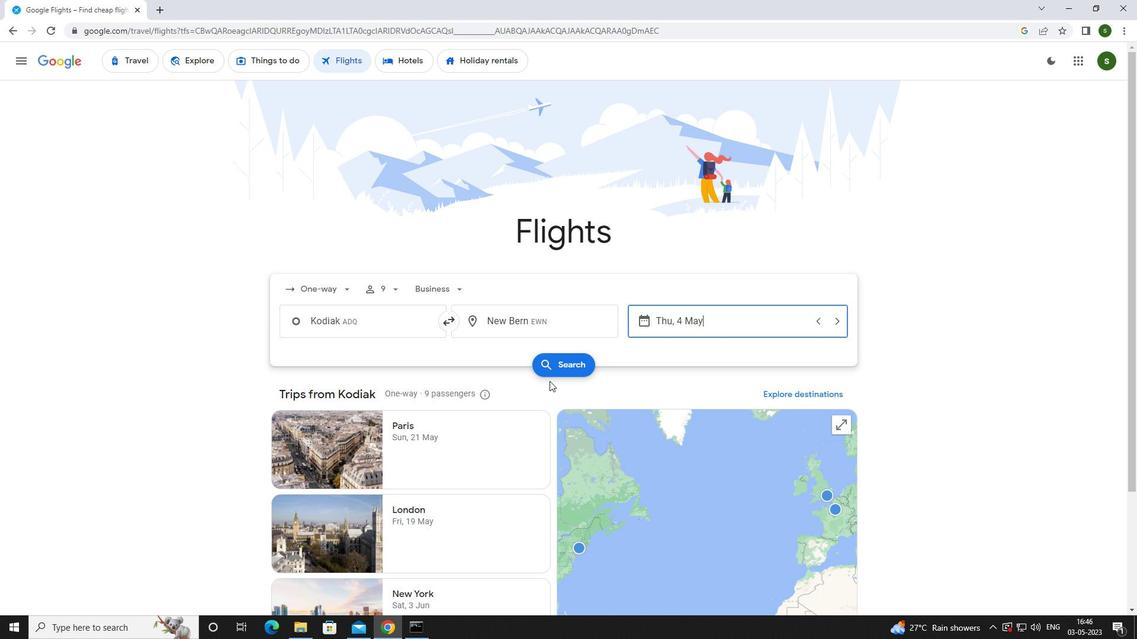 
Action: Mouse moved to (298, 173)
Screenshot: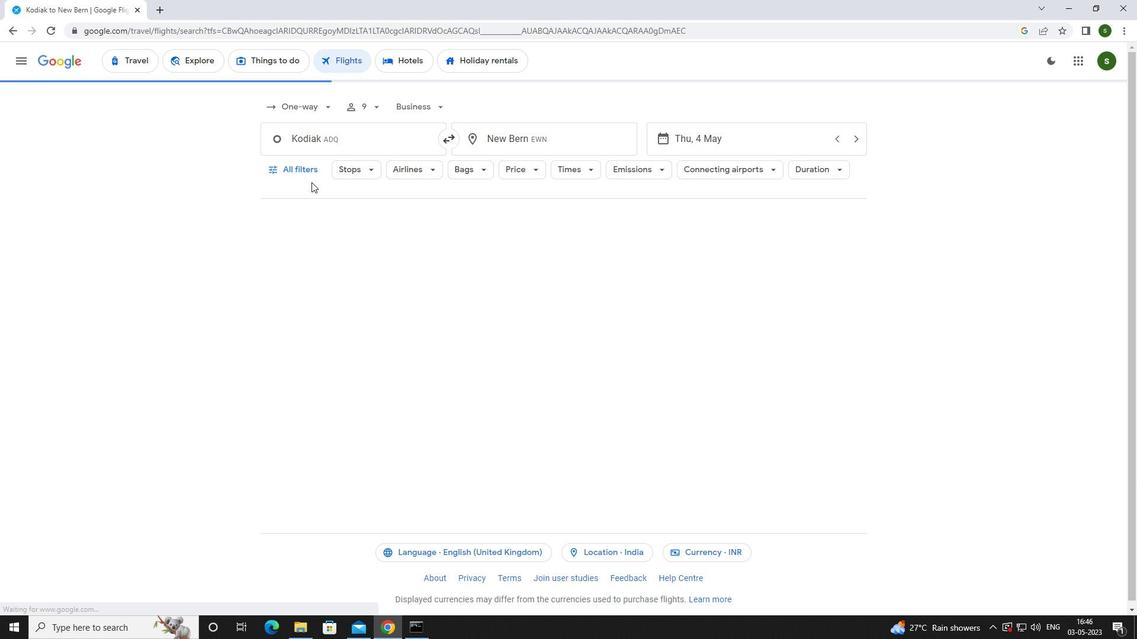 
Action: Mouse pressed left at (298, 173)
Screenshot: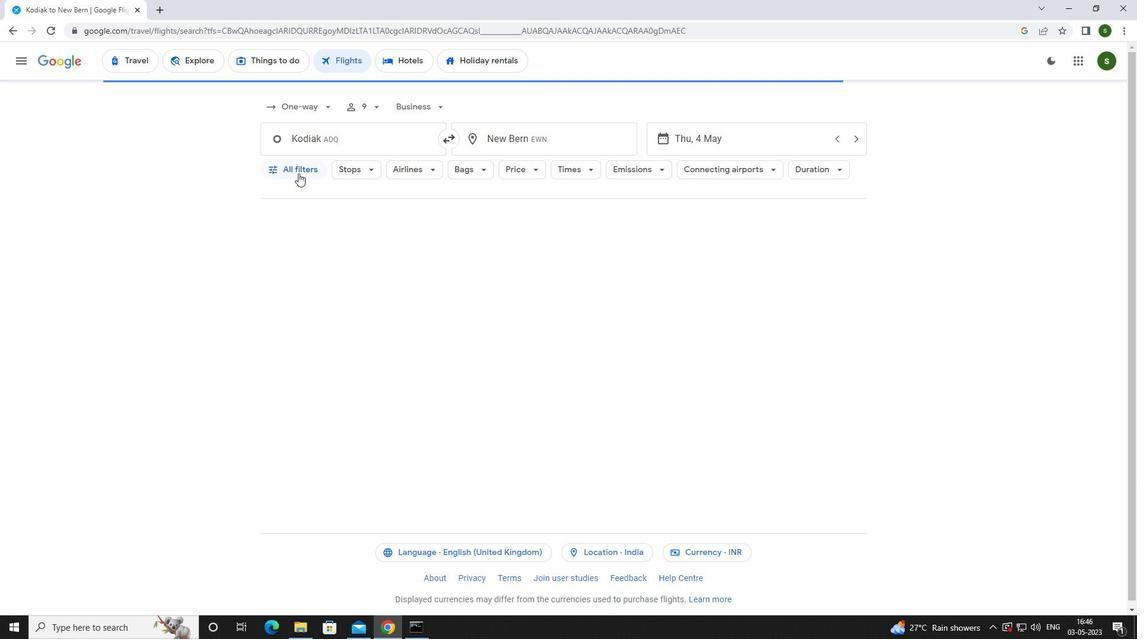 
Action: Mouse moved to (446, 427)
Screenshot: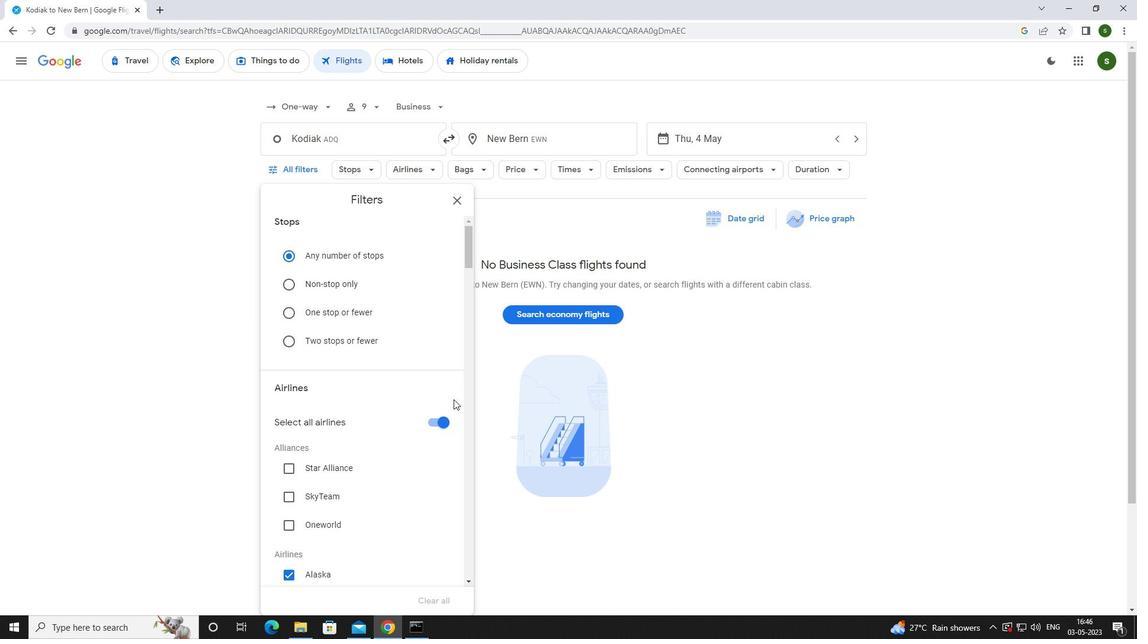 
Action: Mouse pressed left at (446, 427)
Screenshot: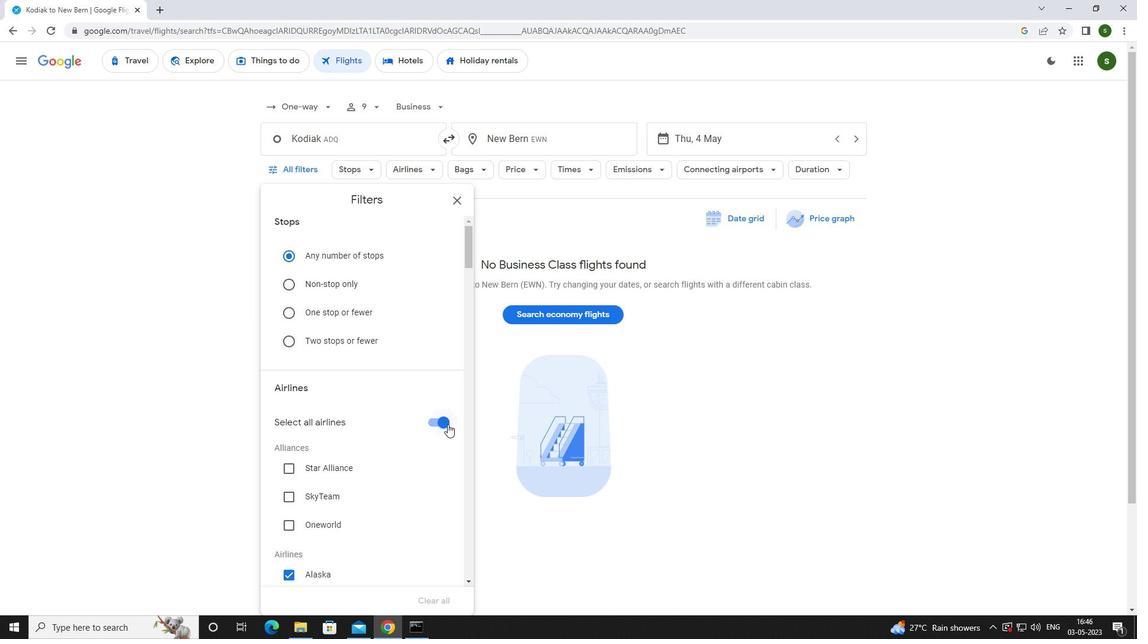 
Action: Mouse moved to (409, 374)
Screenshot: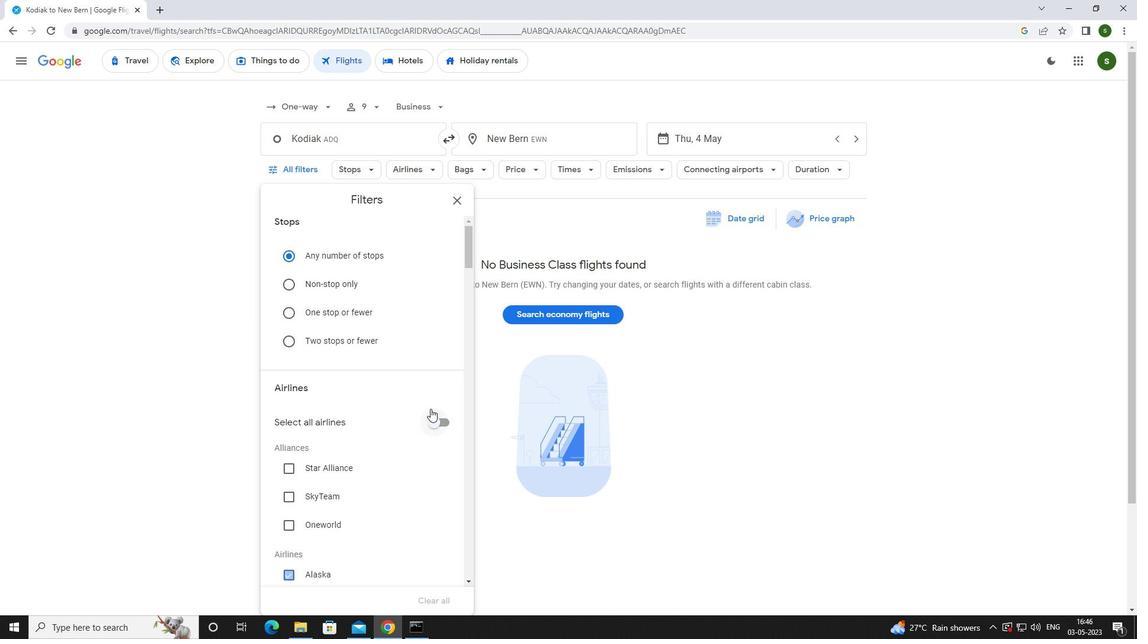 
Action: Mouse scrolled (409, 373) with delta (0, 0)
Screenshot: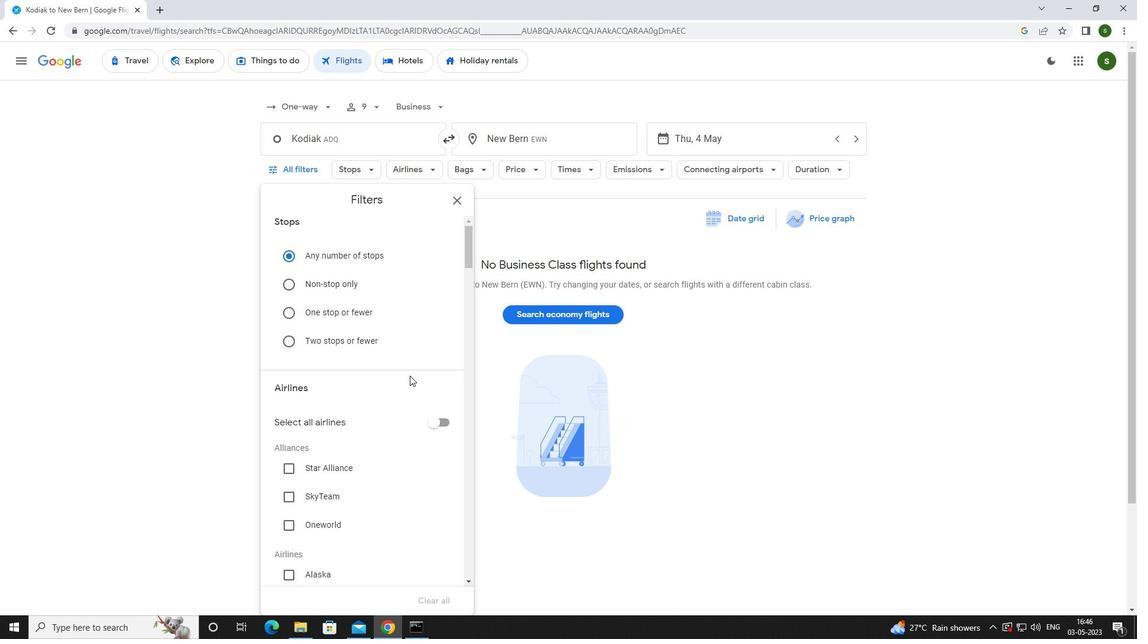 
Action: Mouse scrolled (409, 373) with delta (0, 0)
Screenshot: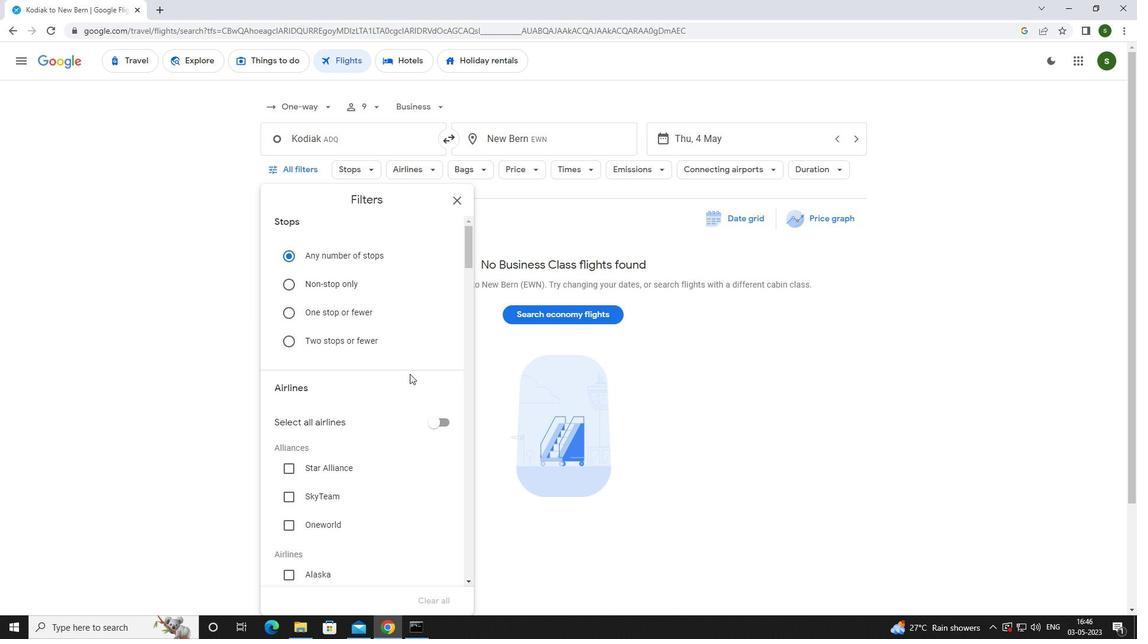 
Action: Mouse scrolled (409, 373) with delta (0, 0)
Screenshot: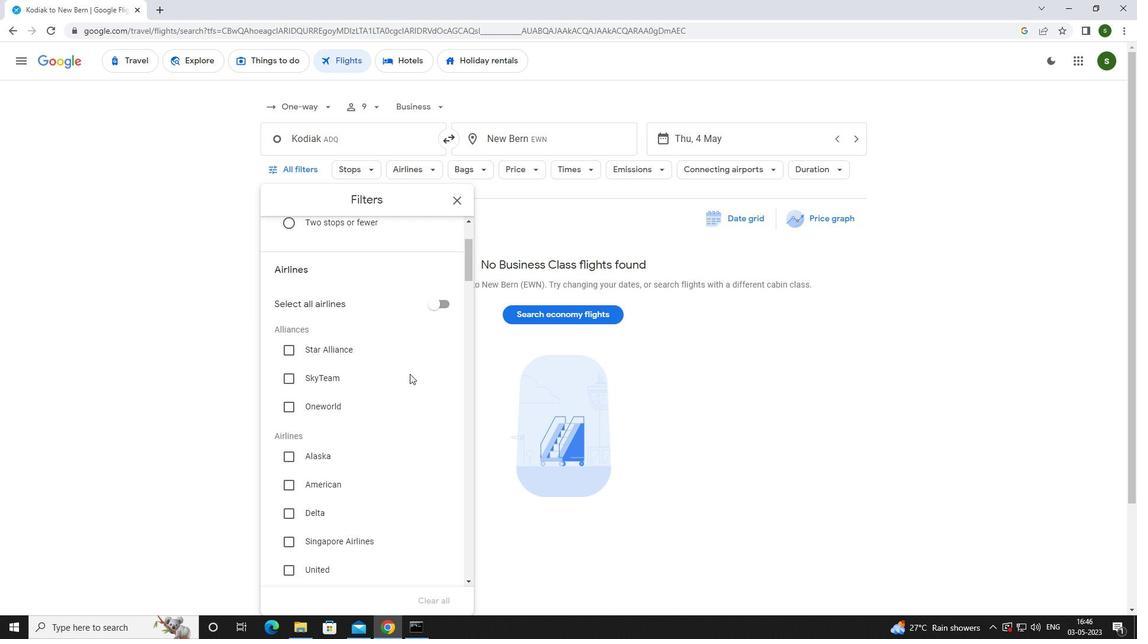 
Action: Mouse moved to (328, 430)
Screenshot: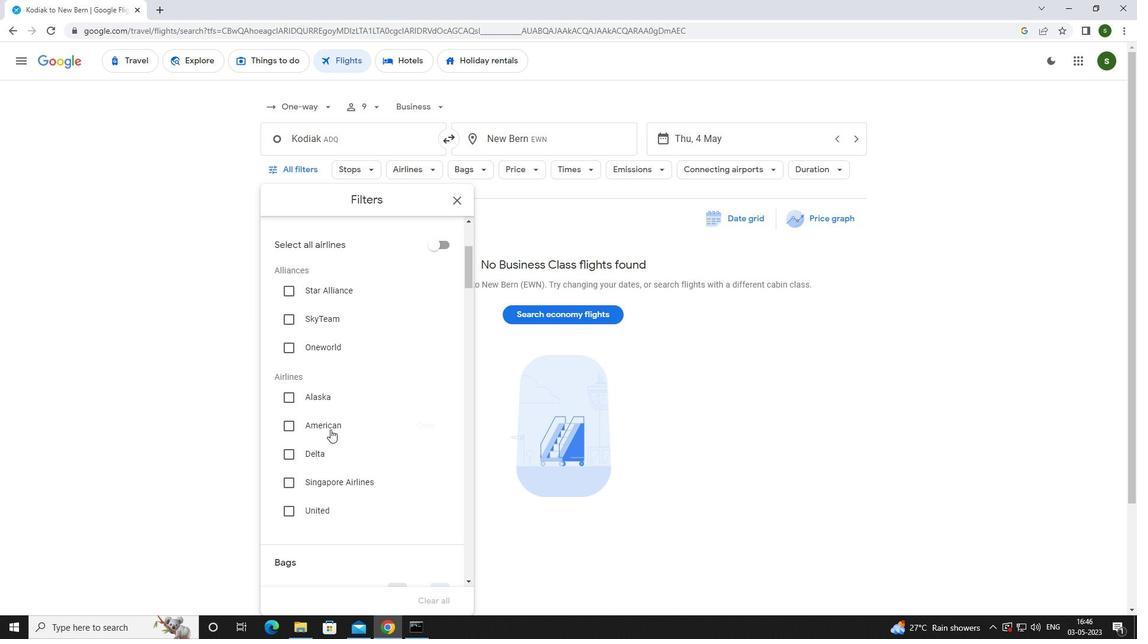 
Action: Mouse pressed left at (328, 430)
Screenshot: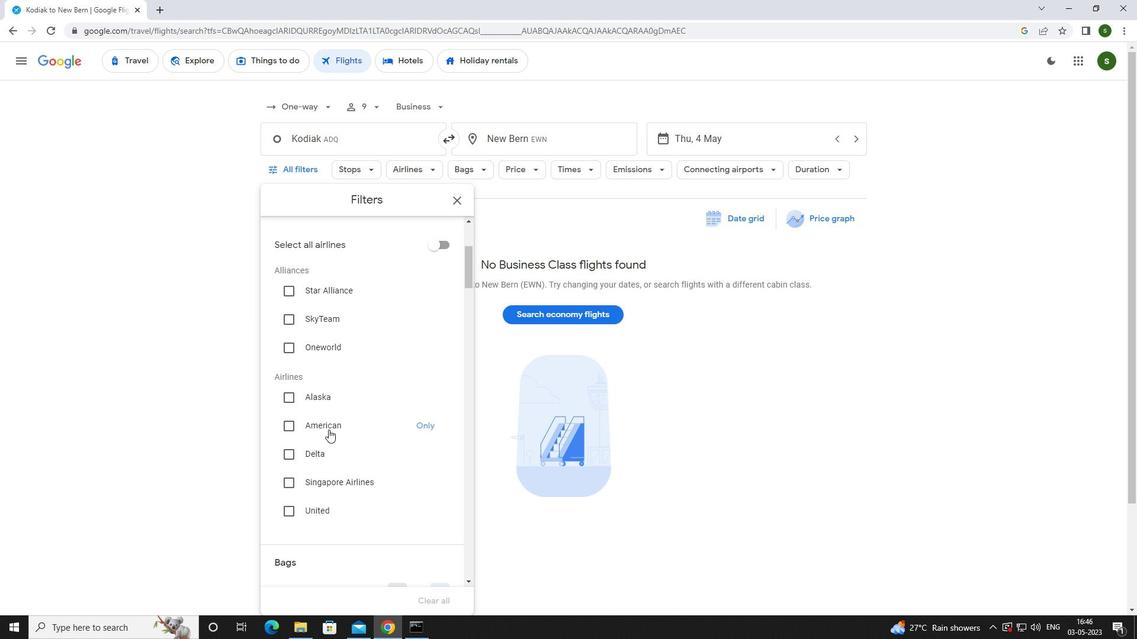 
Action: Mouse scrolled (328, 429) with delta (0, 0)
Screenshot: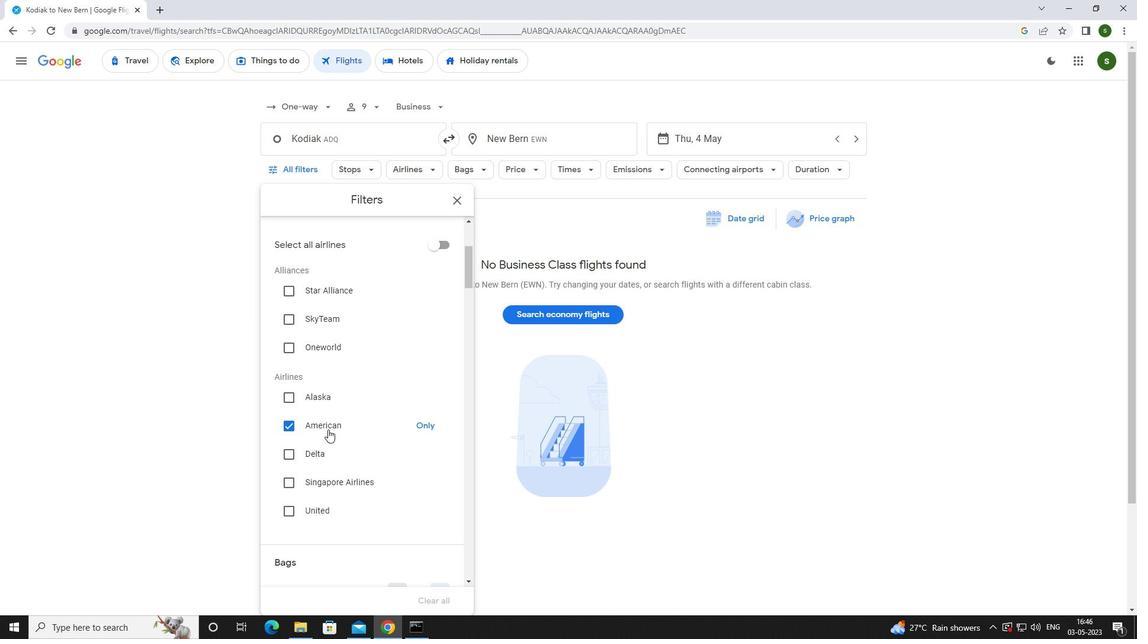 
Action: Mouse scrolled (328, 429) with delta (0, 0)
Screenshot: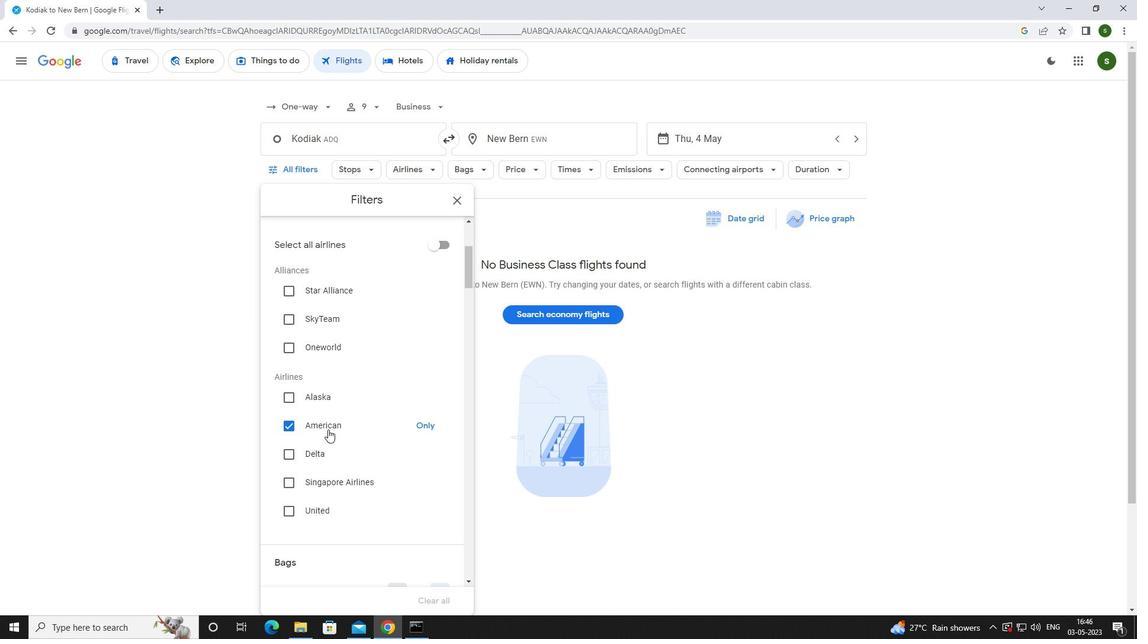 
Action: Mouse scrolled (328, 429) with delta (0, 0)
Screenshot: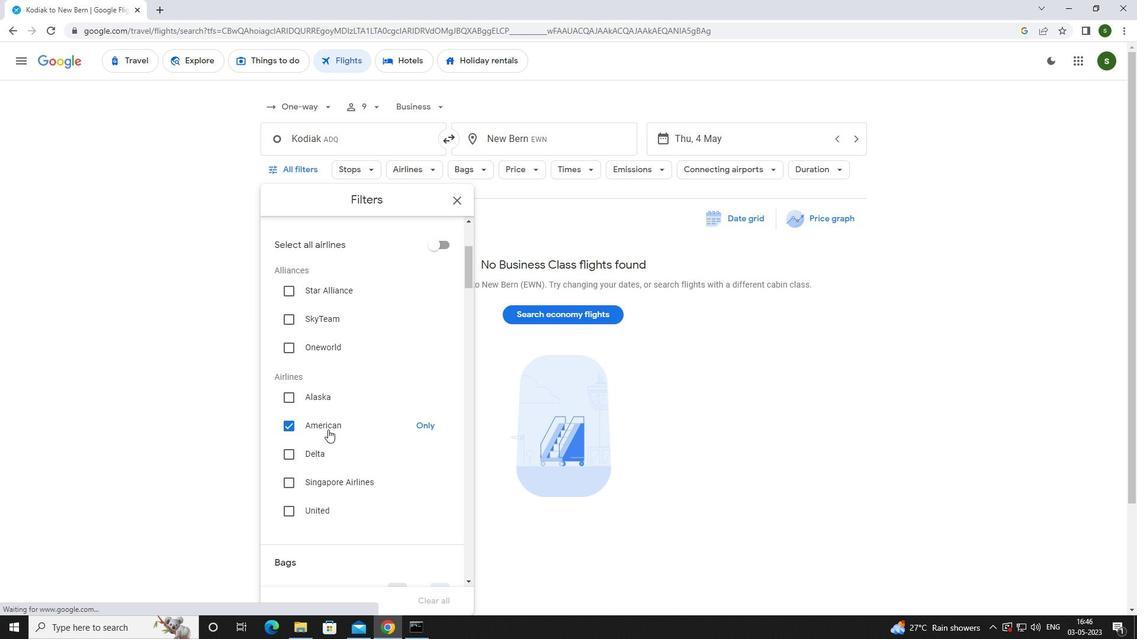 
Action: Mouse scrolled (328, 429) with delta (0, 0)
Screenshot: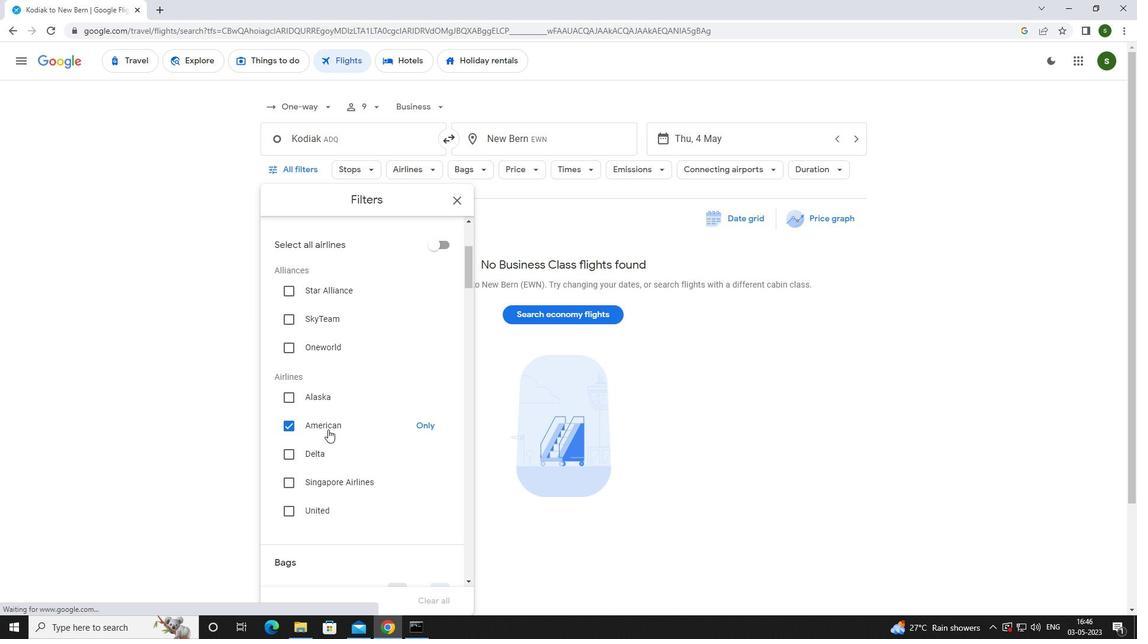 
Action: Mouse moved to (440, 358)
Screenshot: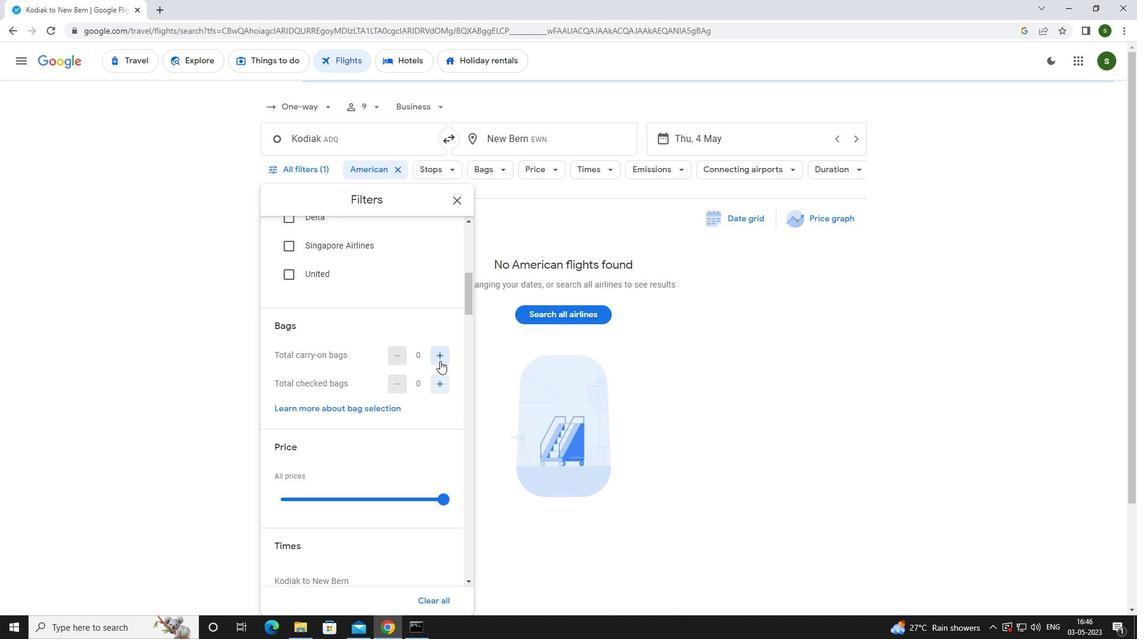 
Action: Mouse pressed left at (440, 358)
Screenshot: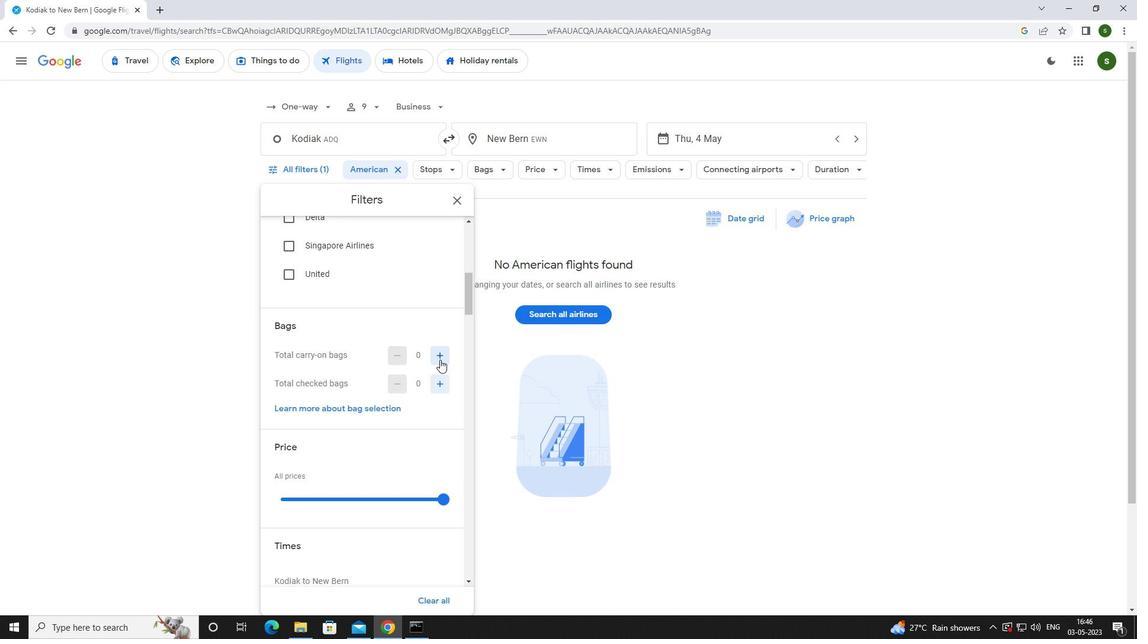 
Action: Mouse moved to (440, 358)
Screenshot: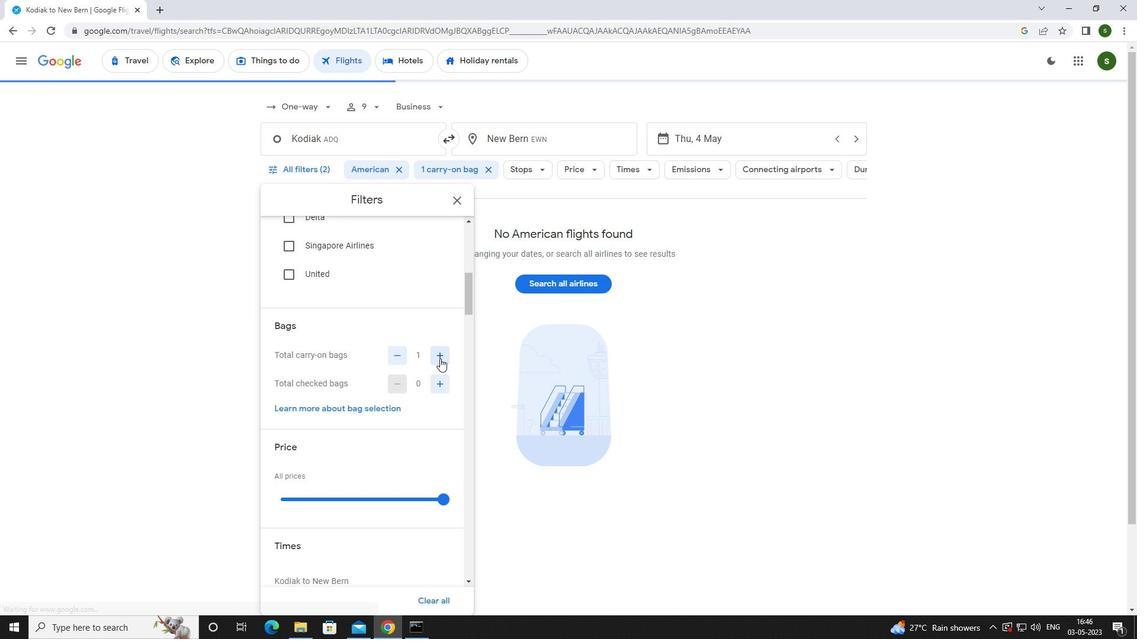 
Action: Mouse scrolled (440, 358) with delta (0, 0)
Screenshot: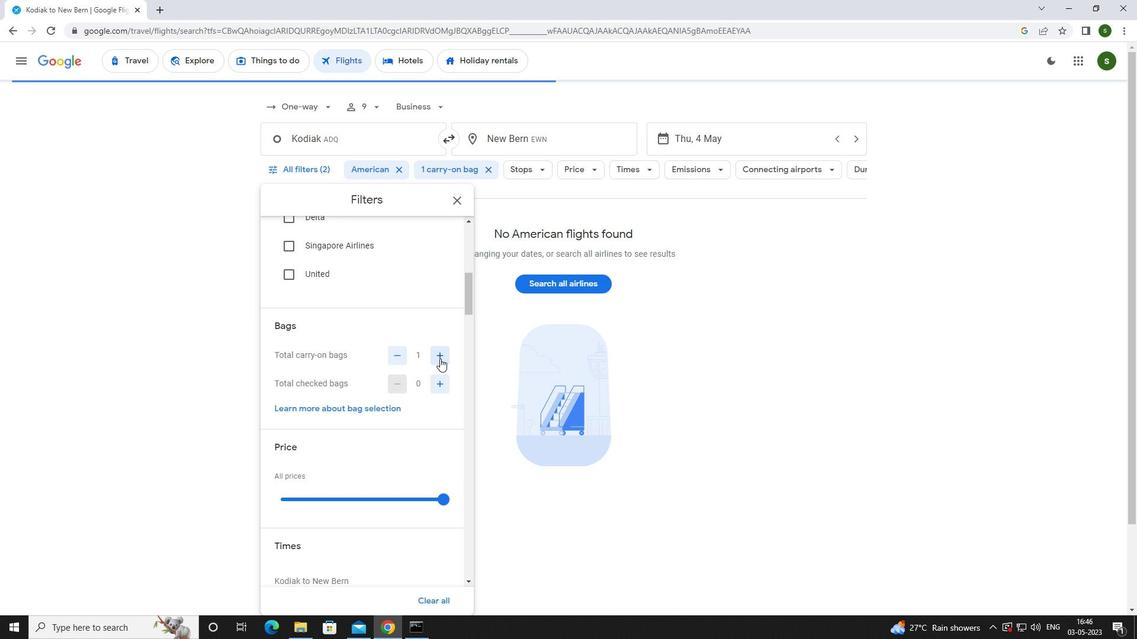 
Action: Mouse scrolled (440, 358) with delta (0, 0)
Screenshot: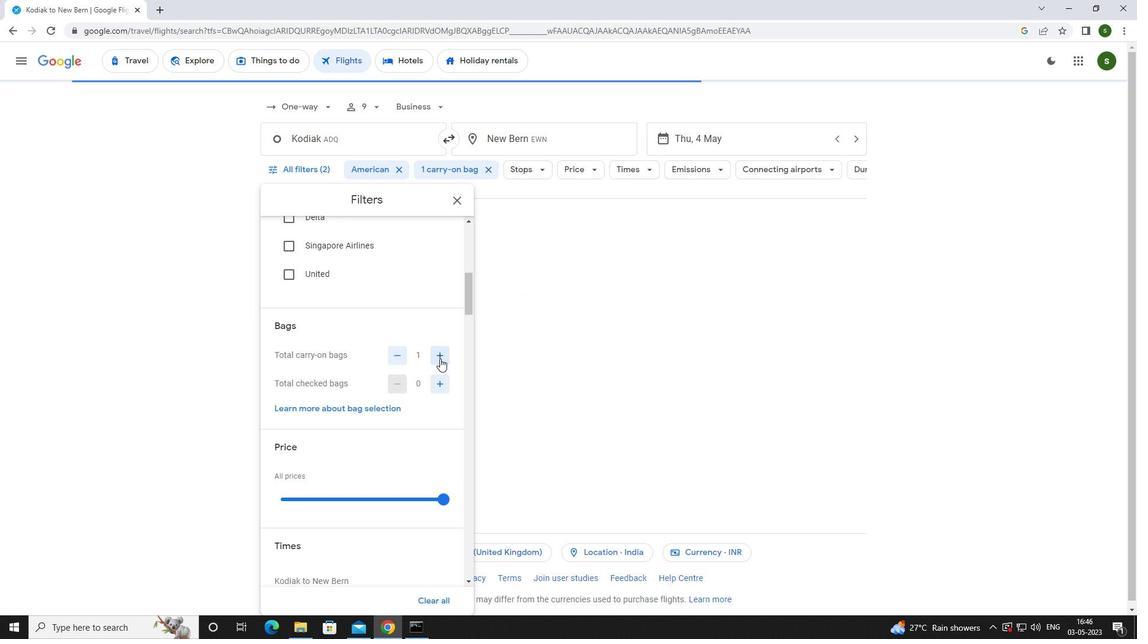 
Action: Mouse moved to (439, 376)
Screenshot: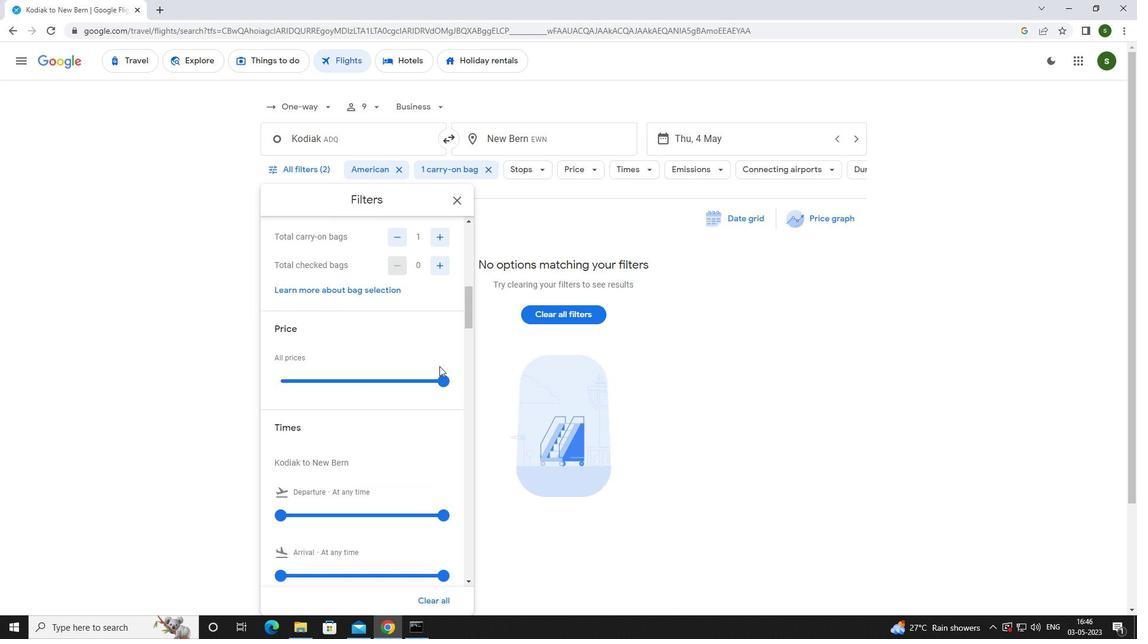 
Action: Mouse pressed left at (439, 376)
Screenshot: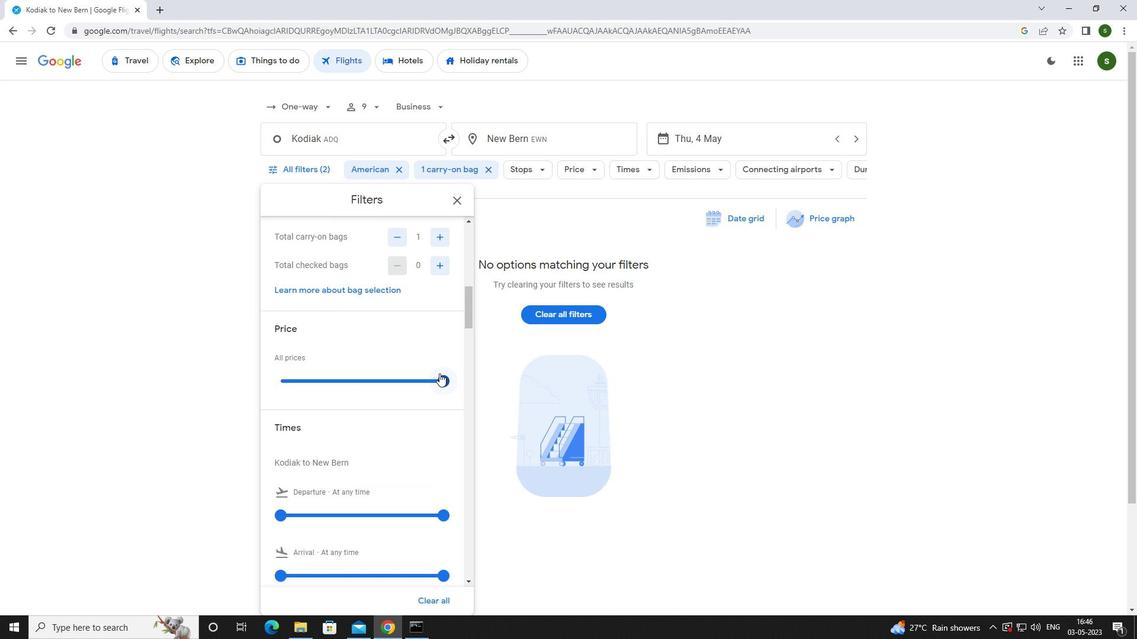 
Action: Mouse moved to (439, 377)
Screenshot: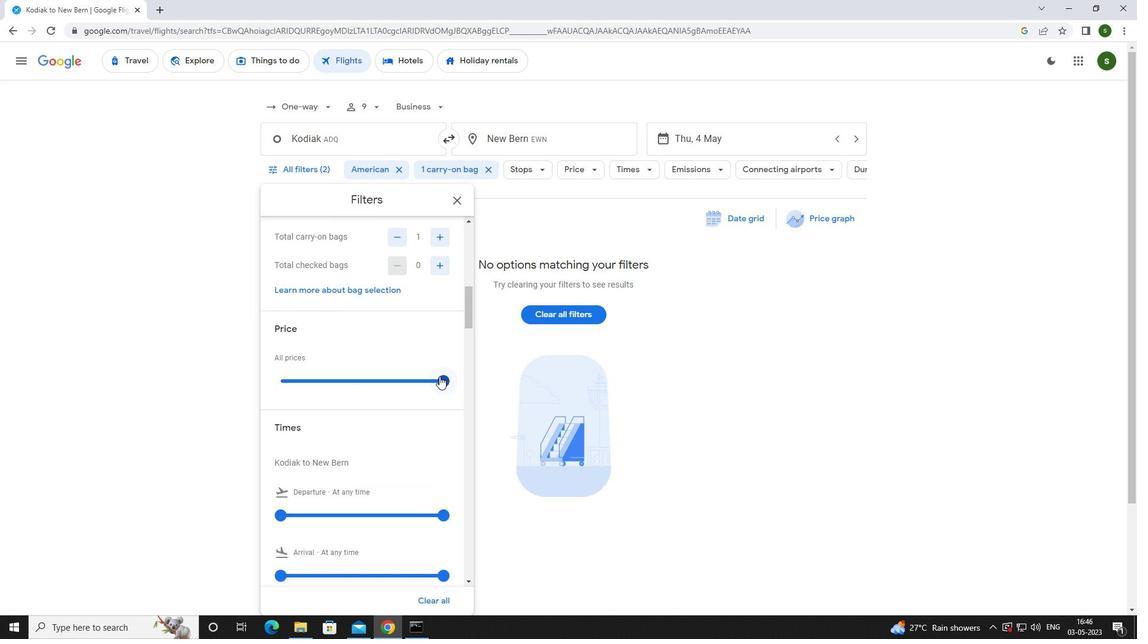 
Action: Mouse scrolled (439, 376) with delta (0, 0)
Screenshot: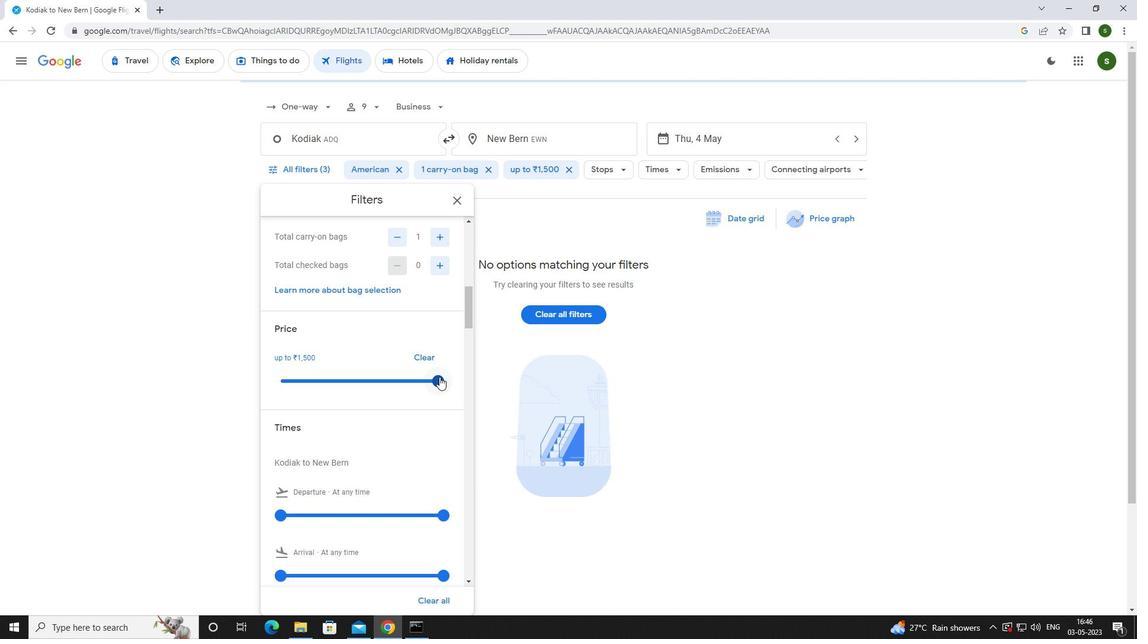 
Action: Mouse moved to (280, 457)
Screenshot: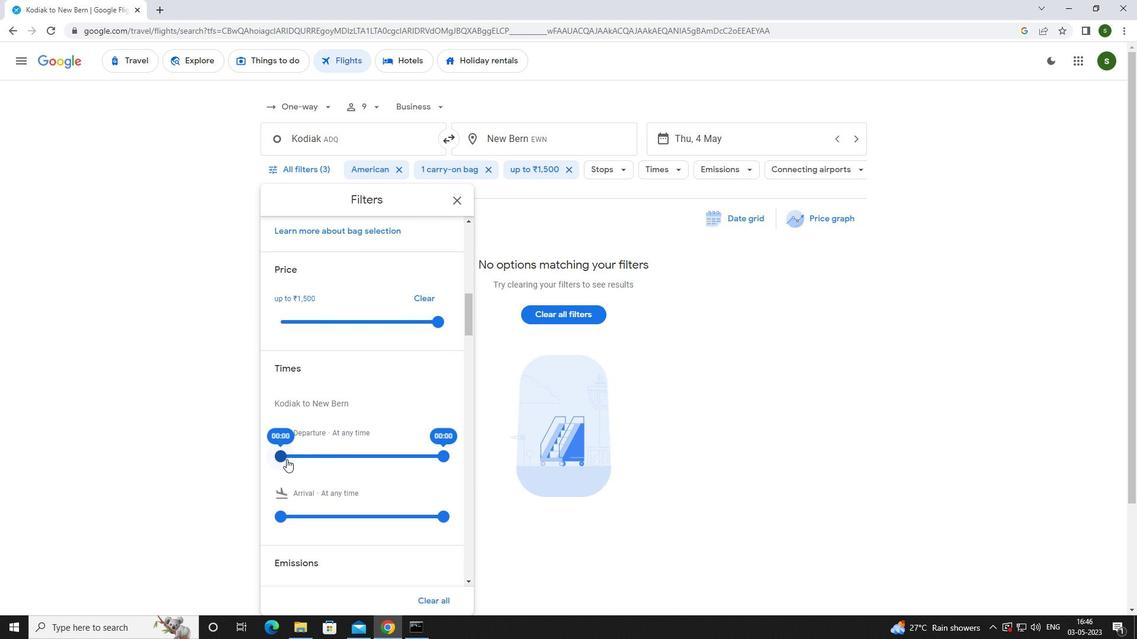 
Action: Mouse pressed left at (280, 457)
Screenshot: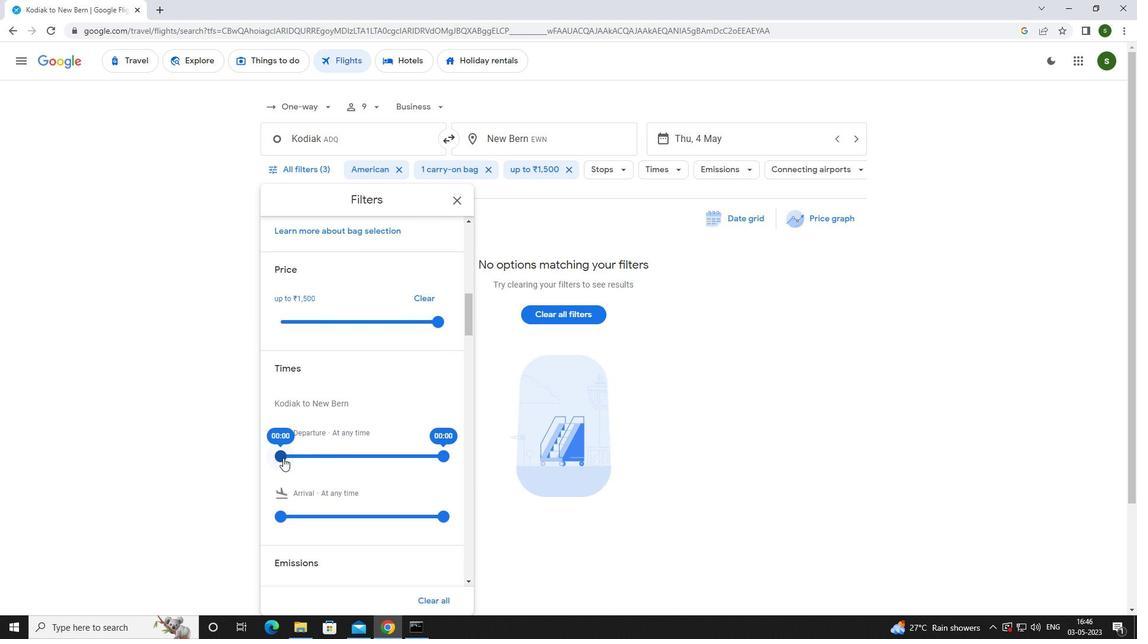 
Action: Mouse moved to (707, 476)
Screenshot: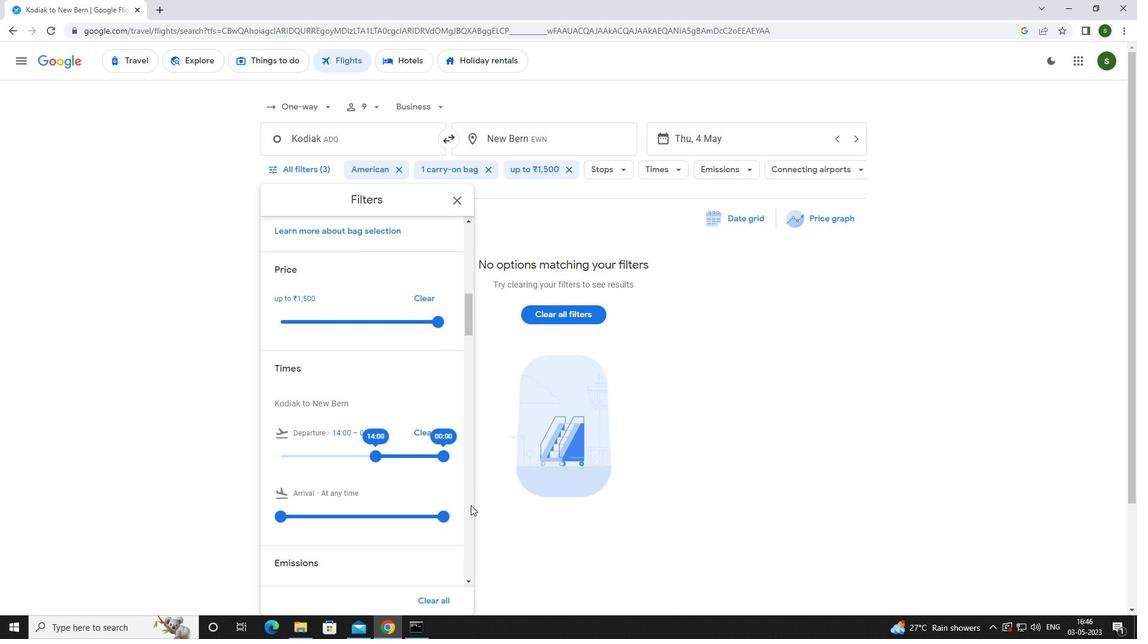 
Action: Mouse pressed left at (707, 476)
Screenshot: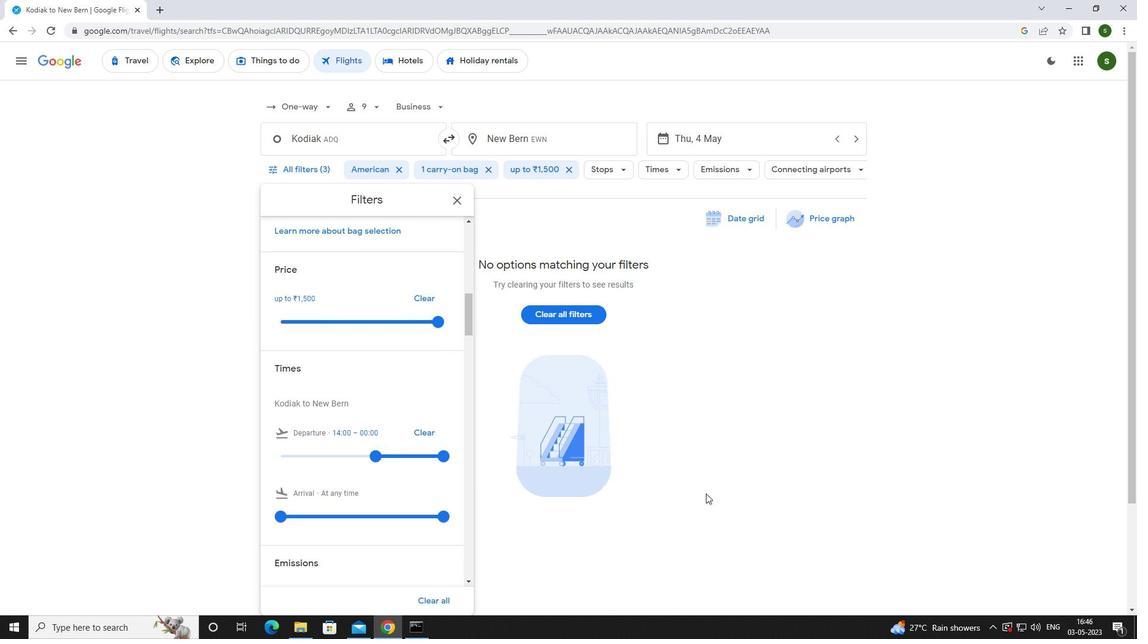 
Action: Mouse moved to (707, 475)
Screenshot: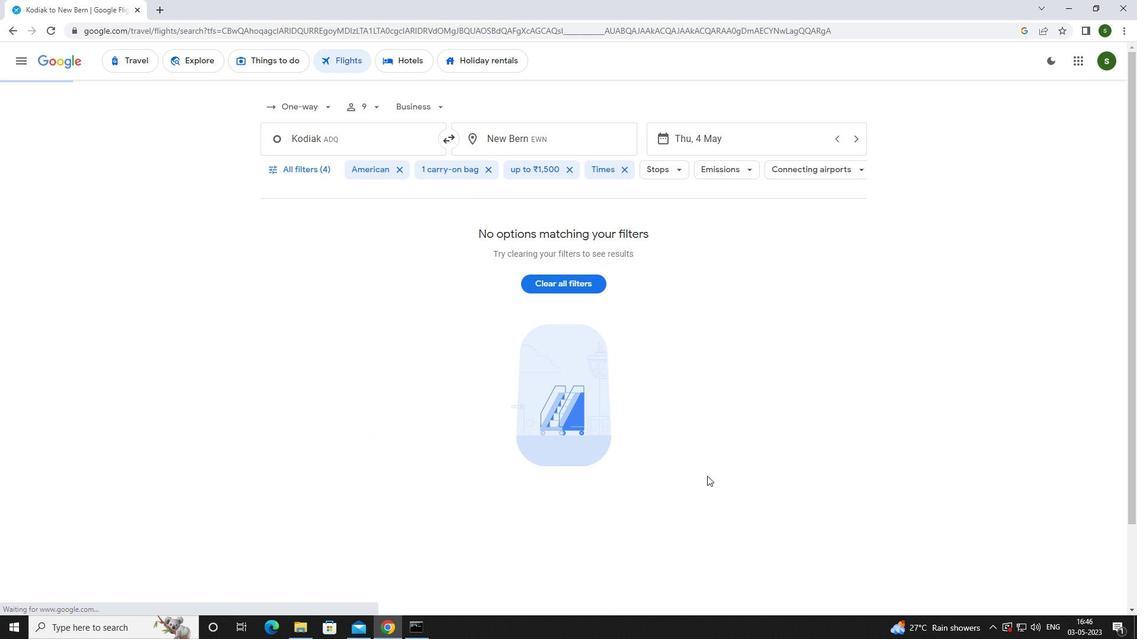 
